 Task: Open Card Activity Network Diagram Review in Board Market Opportunity Assessment and Prioritization to Workspace Diversity and Inclusion and add a team member Softage.1@softage.net, a label Yellow, a checklist Vendor Management, an attachment from your onedrive, a color Yellow and finally, add a card description 'Conduct customer research for new product design and development' and a comment 'Let us make the most of this opportunity and approach this task with a positive attitude and a commitment to excellence.'. Add a start date 'Jan 09, 1900' with a due date 'Jan 16, 1900'
Action: Mouse moved to (61, 397)
Screenshot: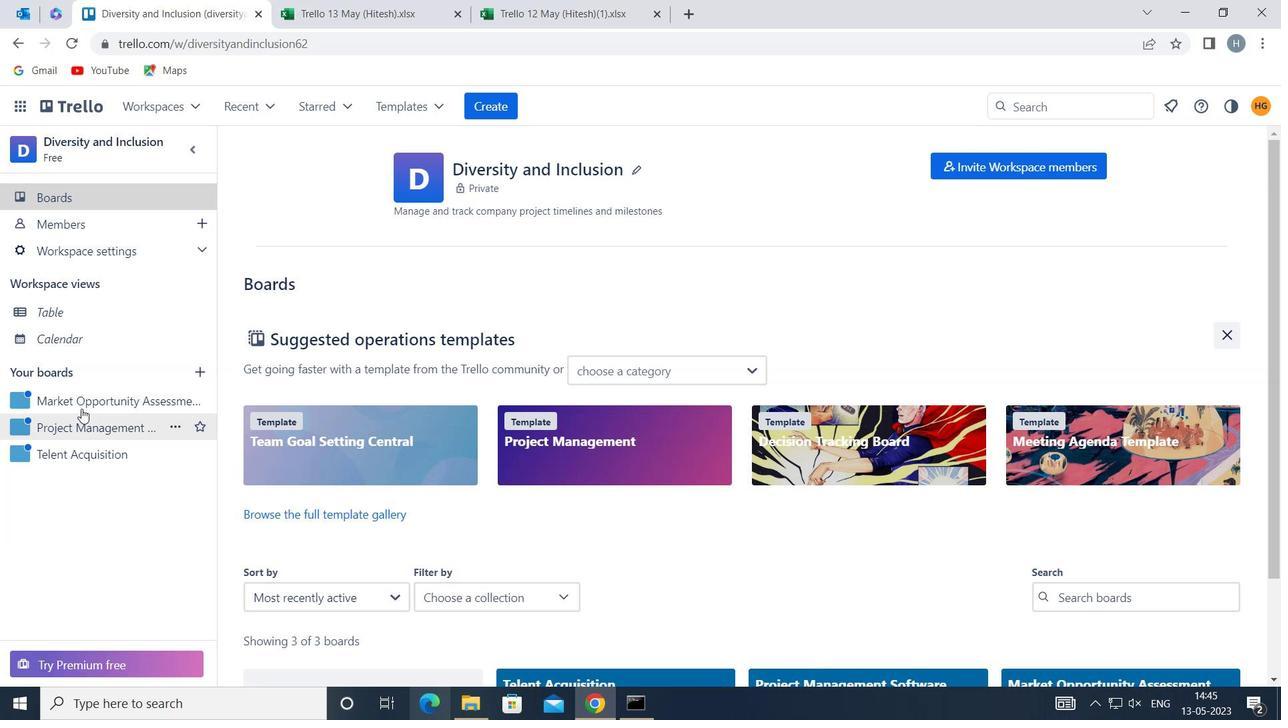 
Action: Mouse pressed left at (61, 397)
Screenshot: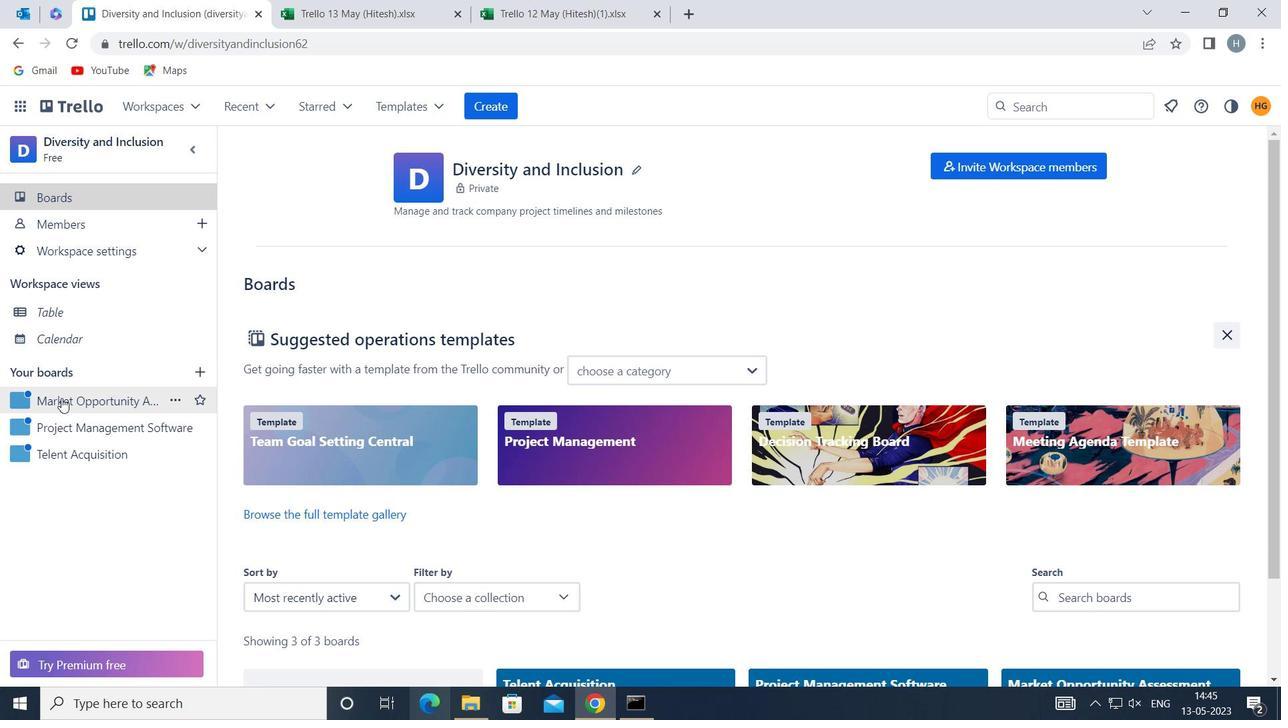 
Action: Mouse moved to (784, 234)
Screenshot: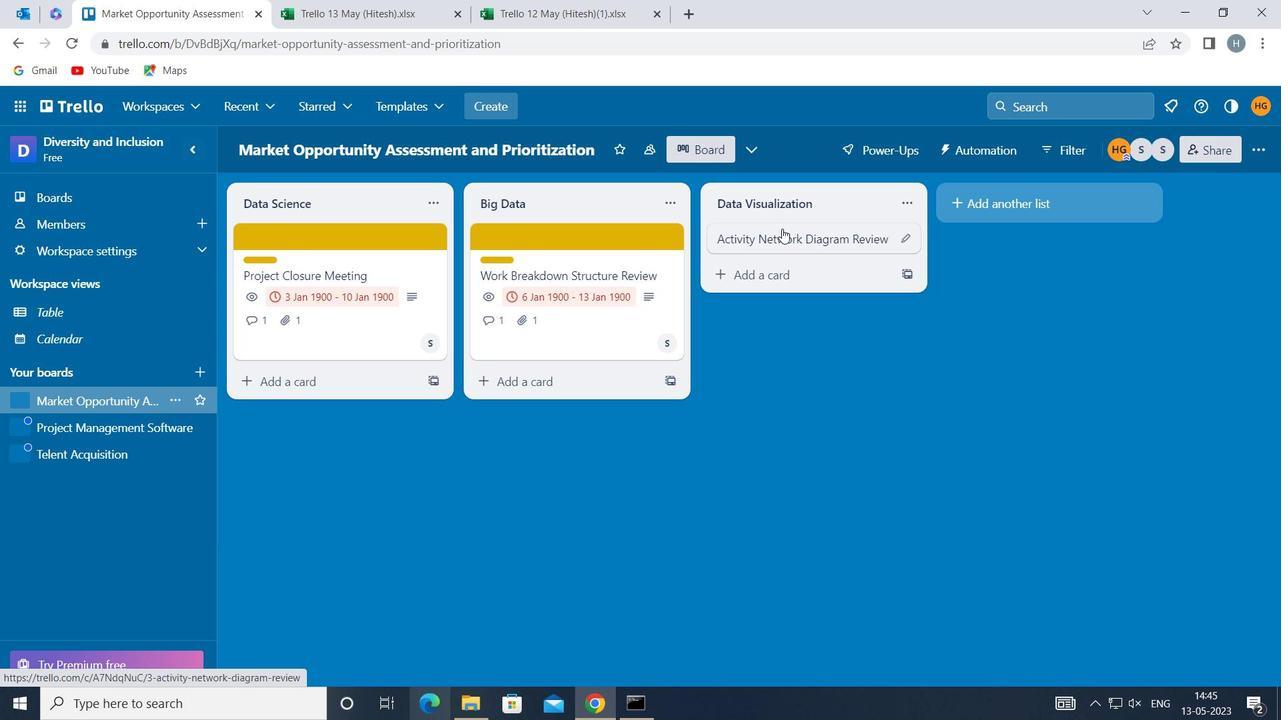 
Action: Mouse pressed left at (784, 234)
Screenshot: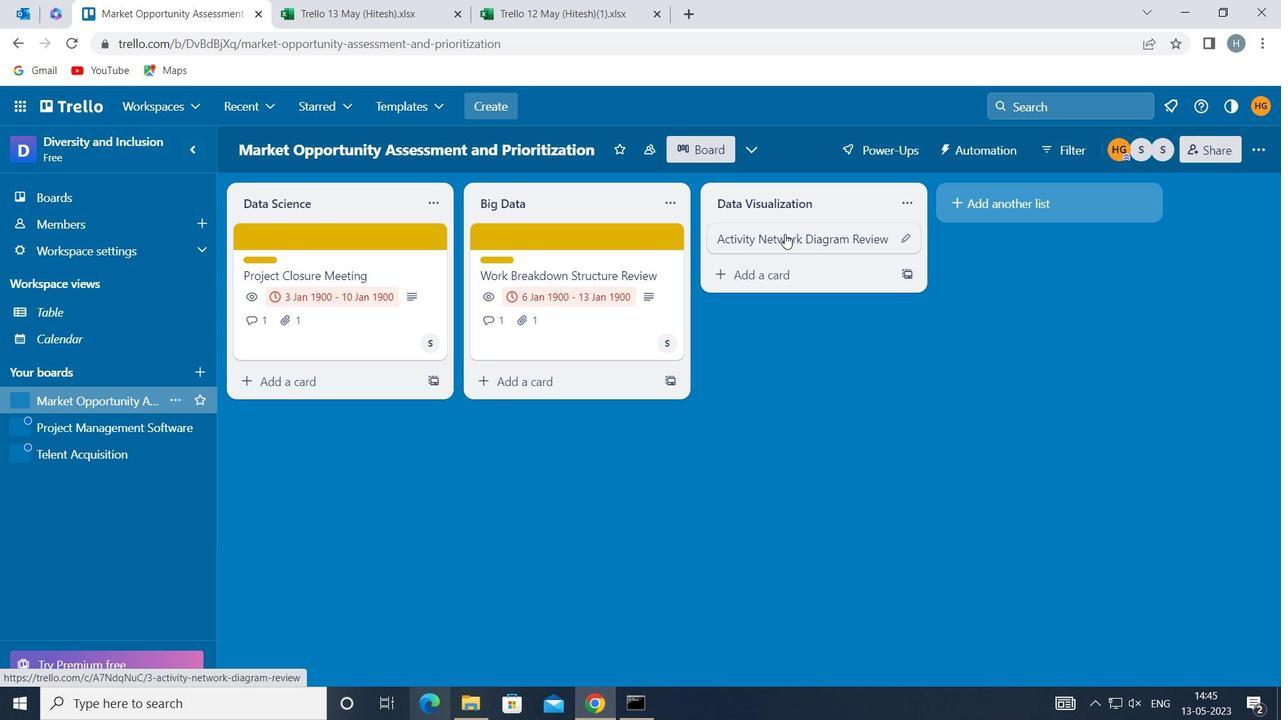 
Action: Mouse moved to (872, 304)
Screenshot: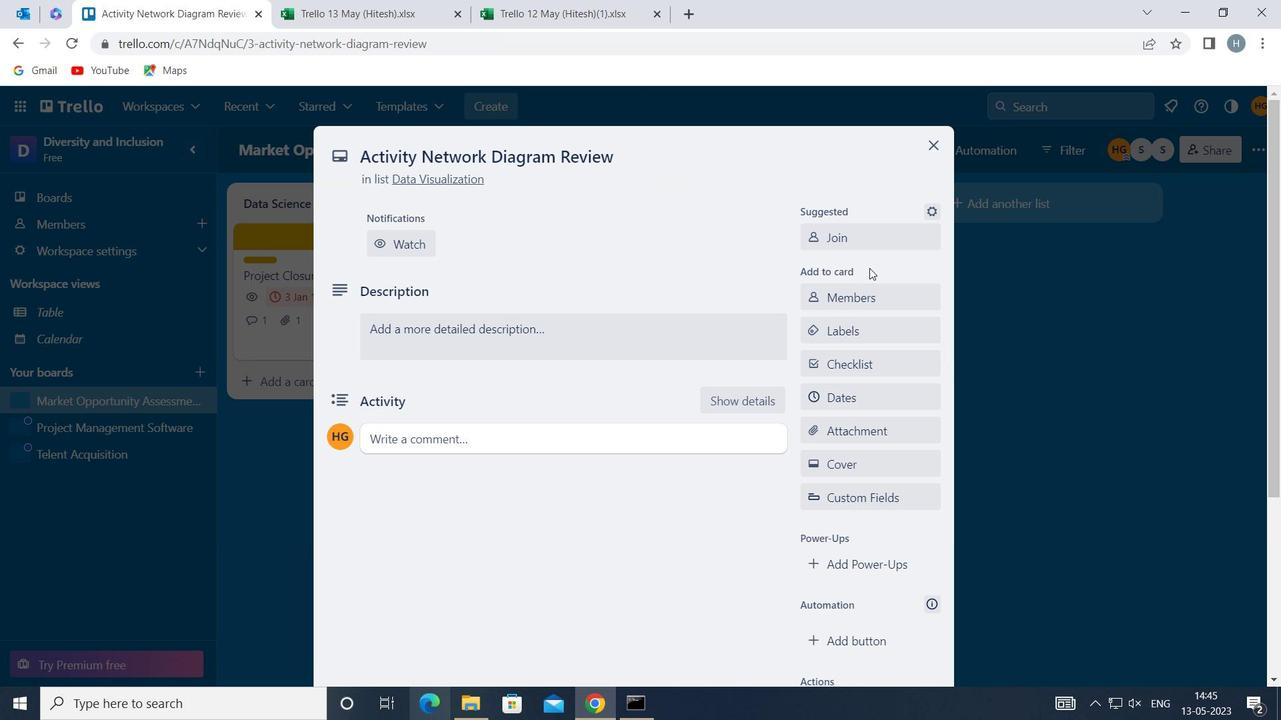 
Action: Mouse pressed left at (872, 304)
Screenshot: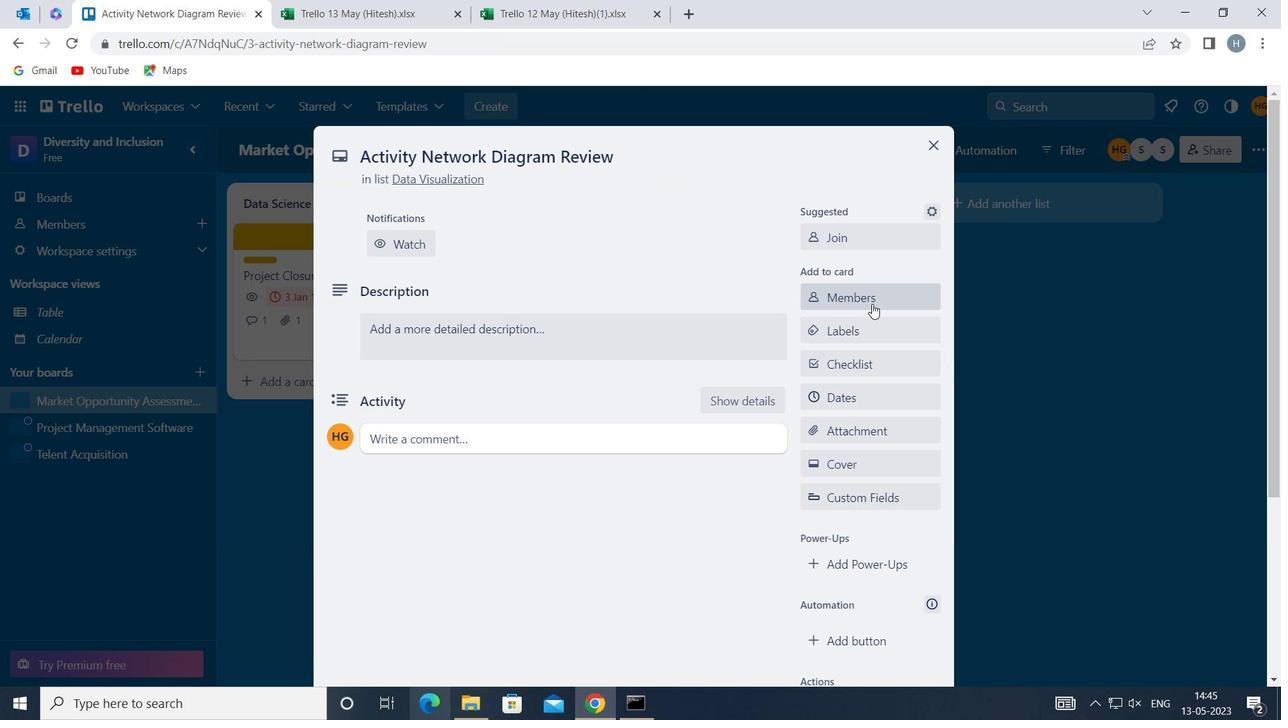 
Action: Key pressed softage
Screenshot: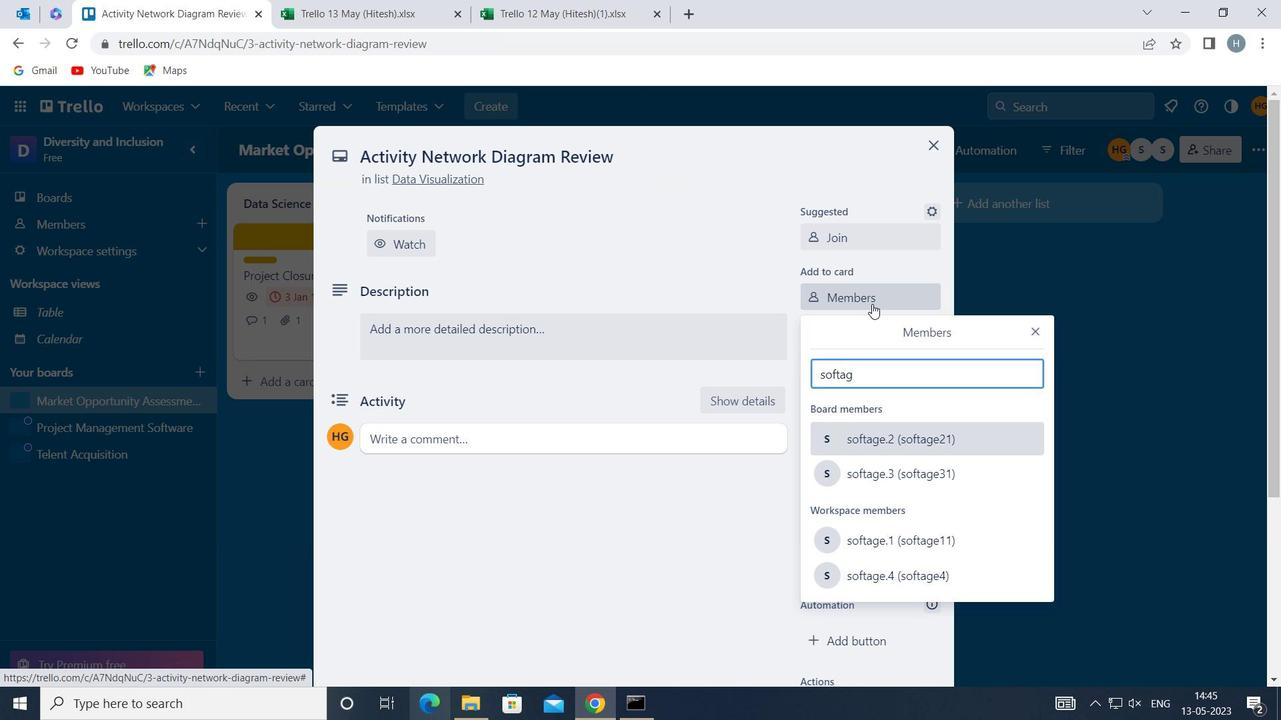 
Action: Mouse moved to (905, 545)
Screenshot: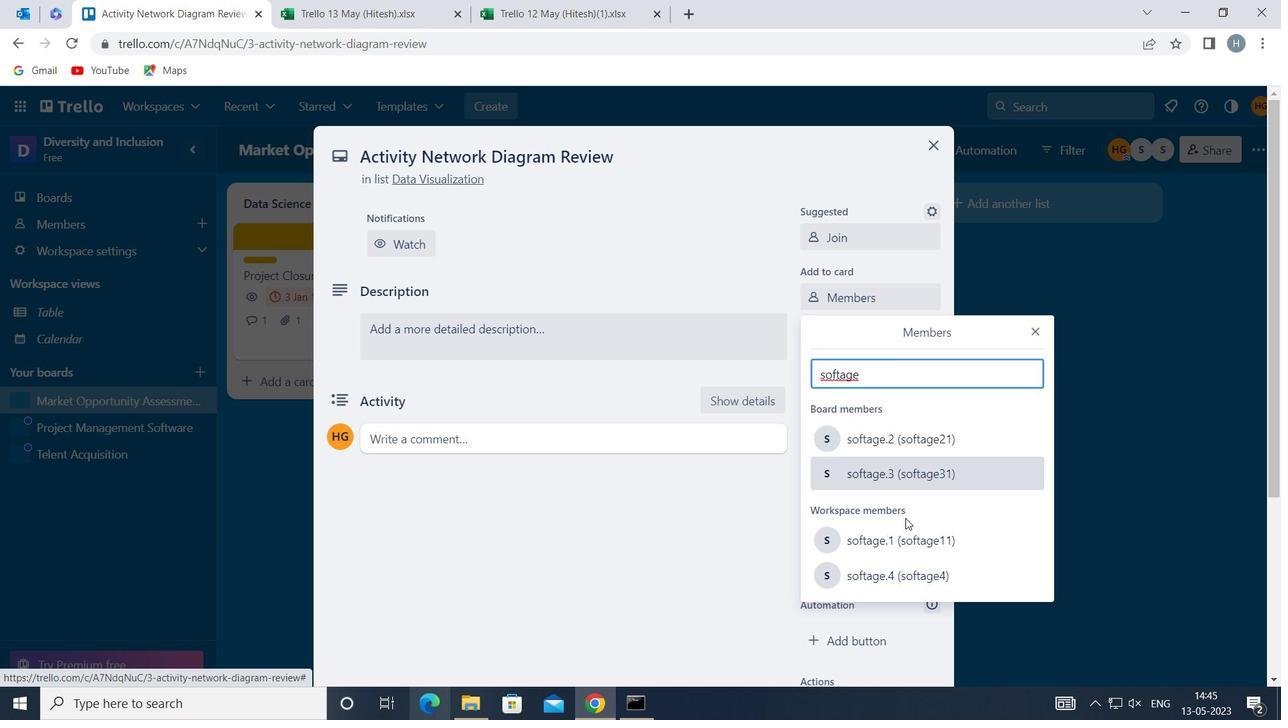 
Action: Mouse pressed left at (905, 545)
Screenshot: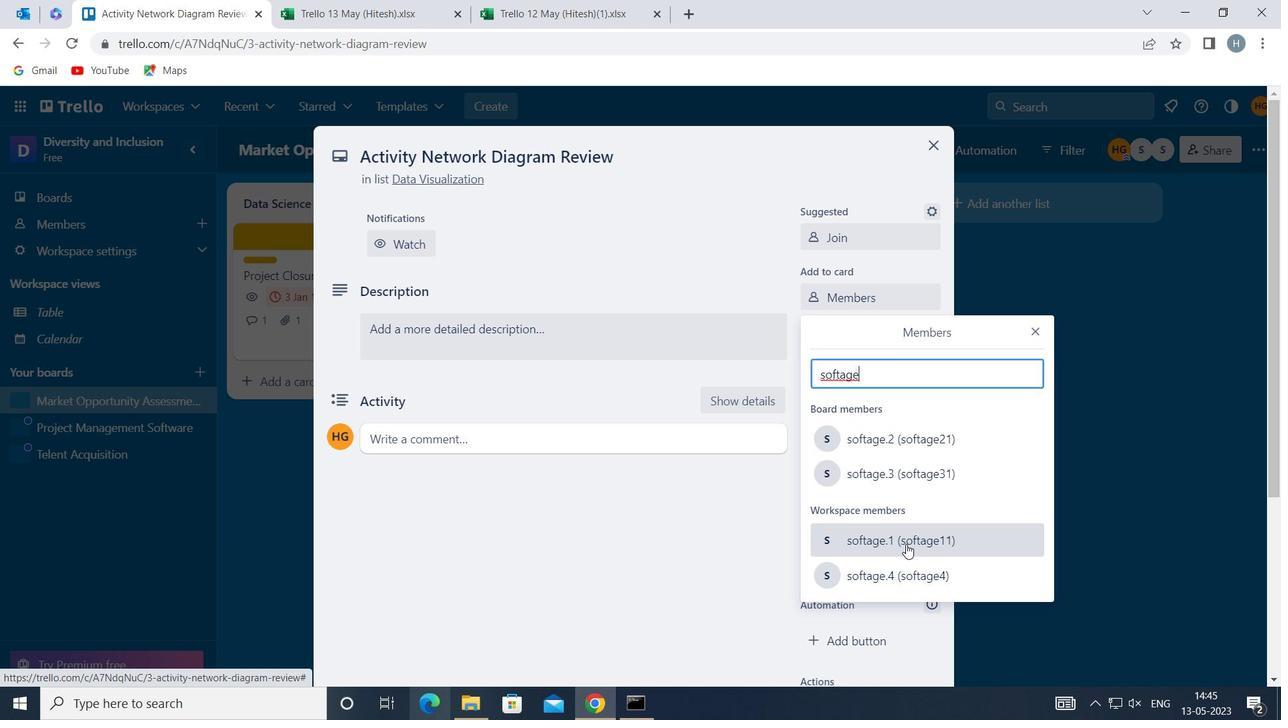 
Action: Mouse moved to (1040, 326)
Screenshot: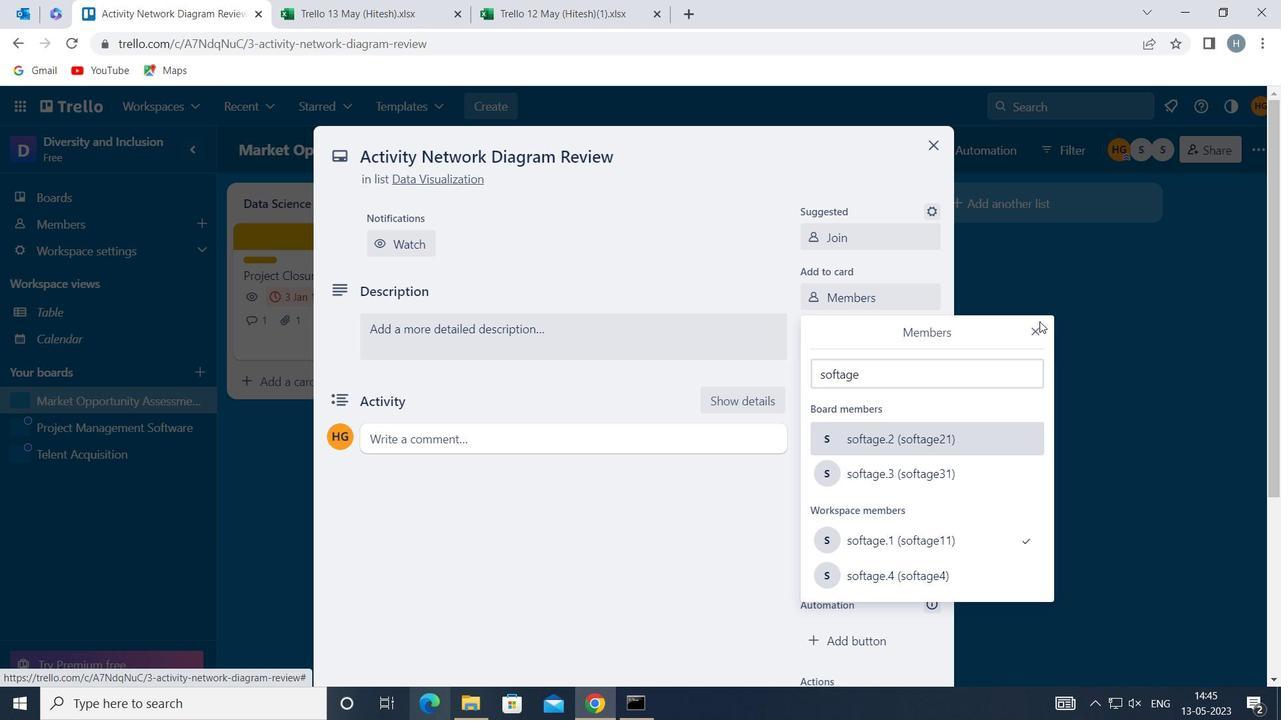 
Action: Mouse pressed left at (1040, 326)
Screenshot: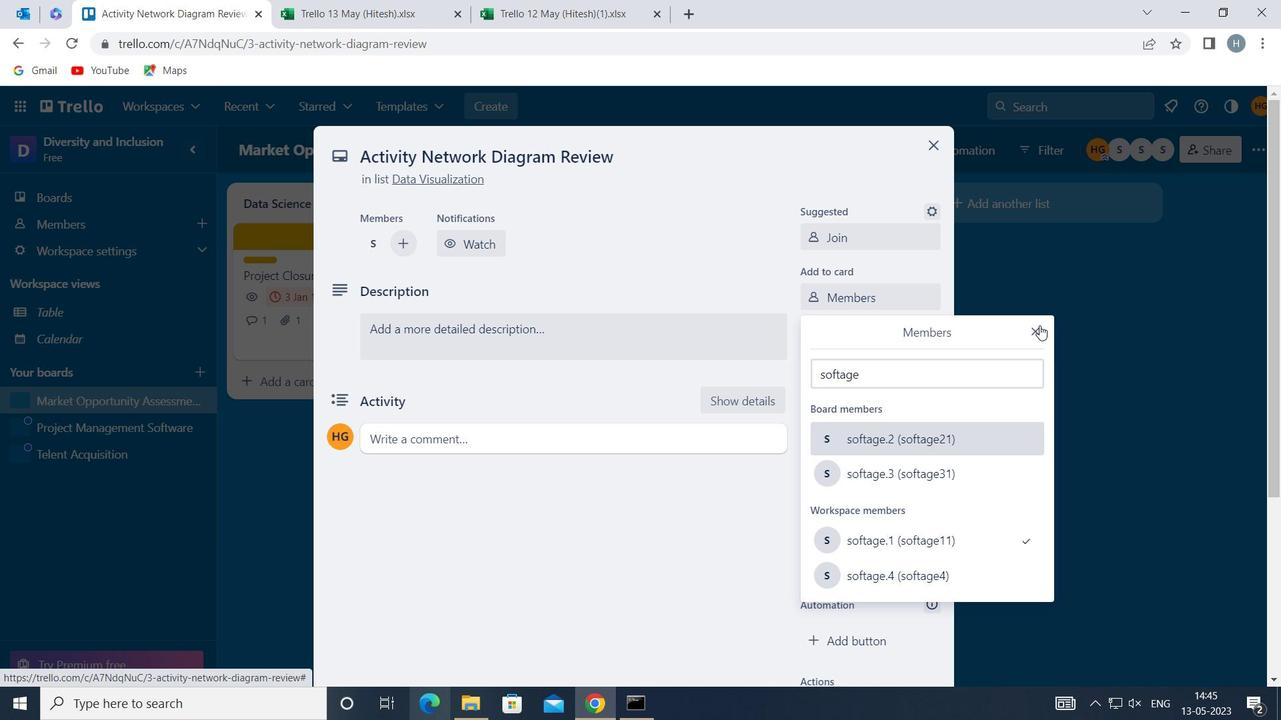 
Action: Mouse moved to (893, 333)
Screenshot: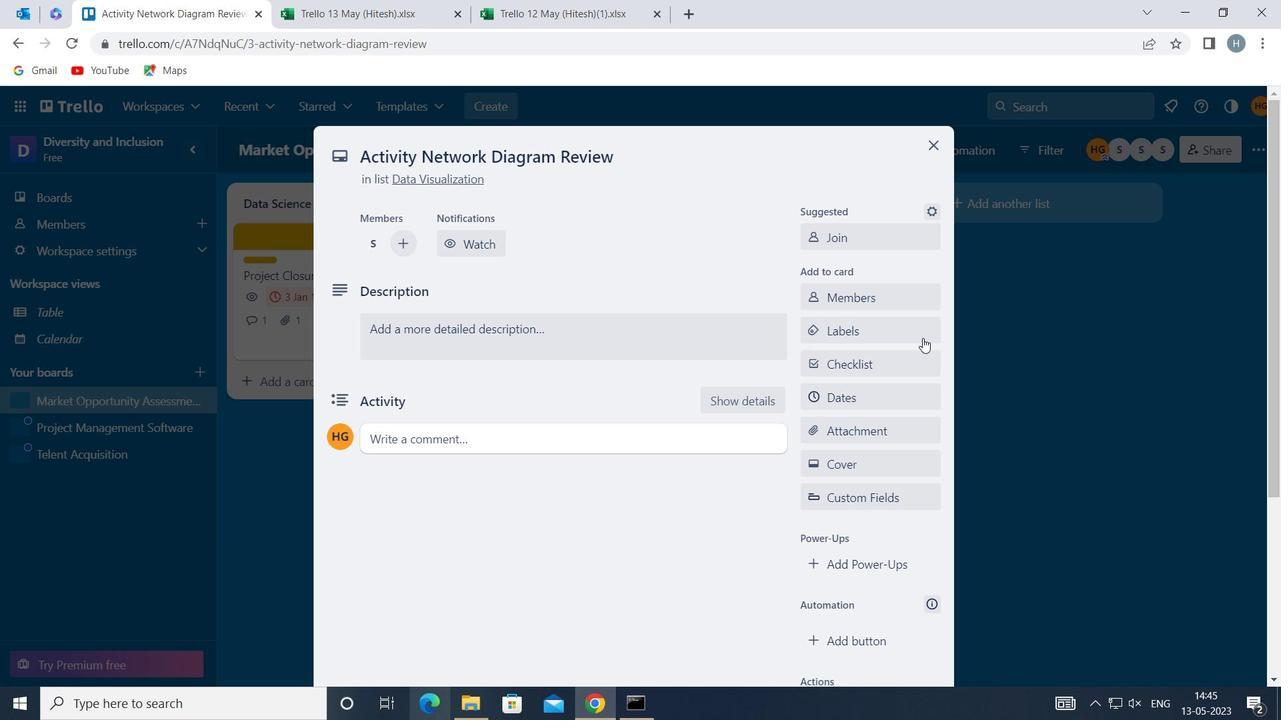
Action: Mouse pressed left at (893, 333)
Screenshot: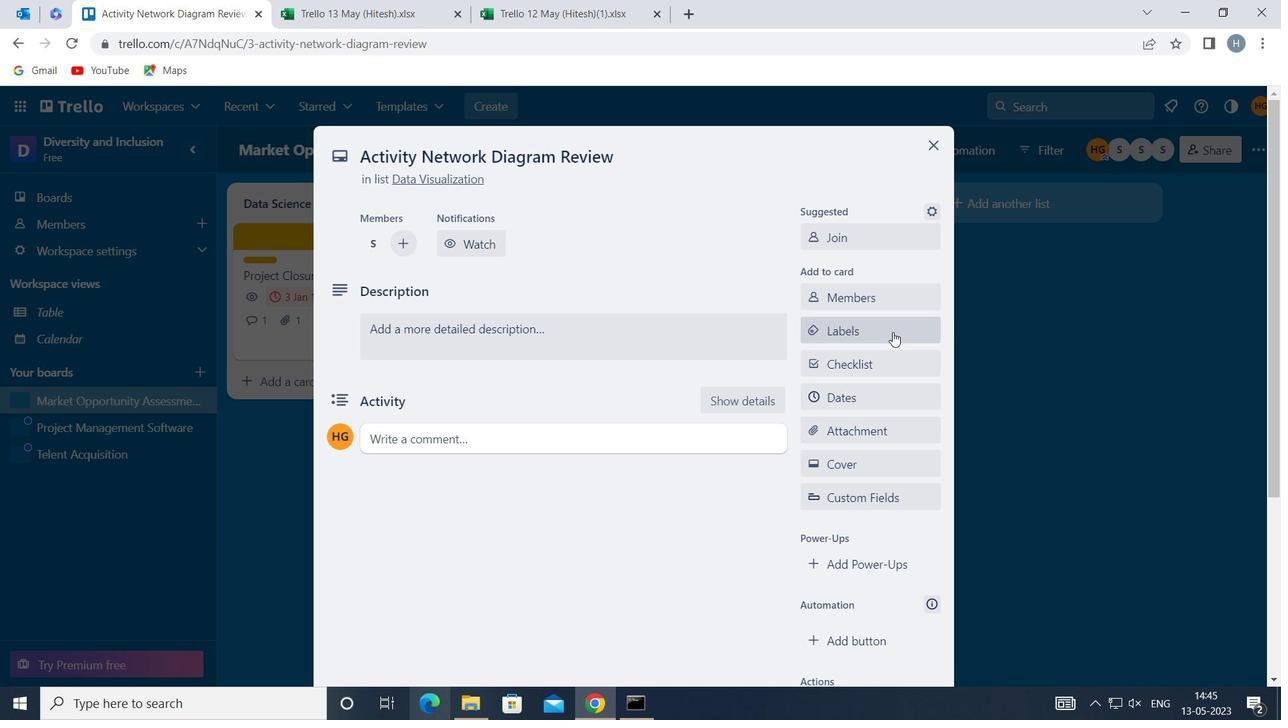 
Action: Mouse moved to (909, 272)
Screenshot: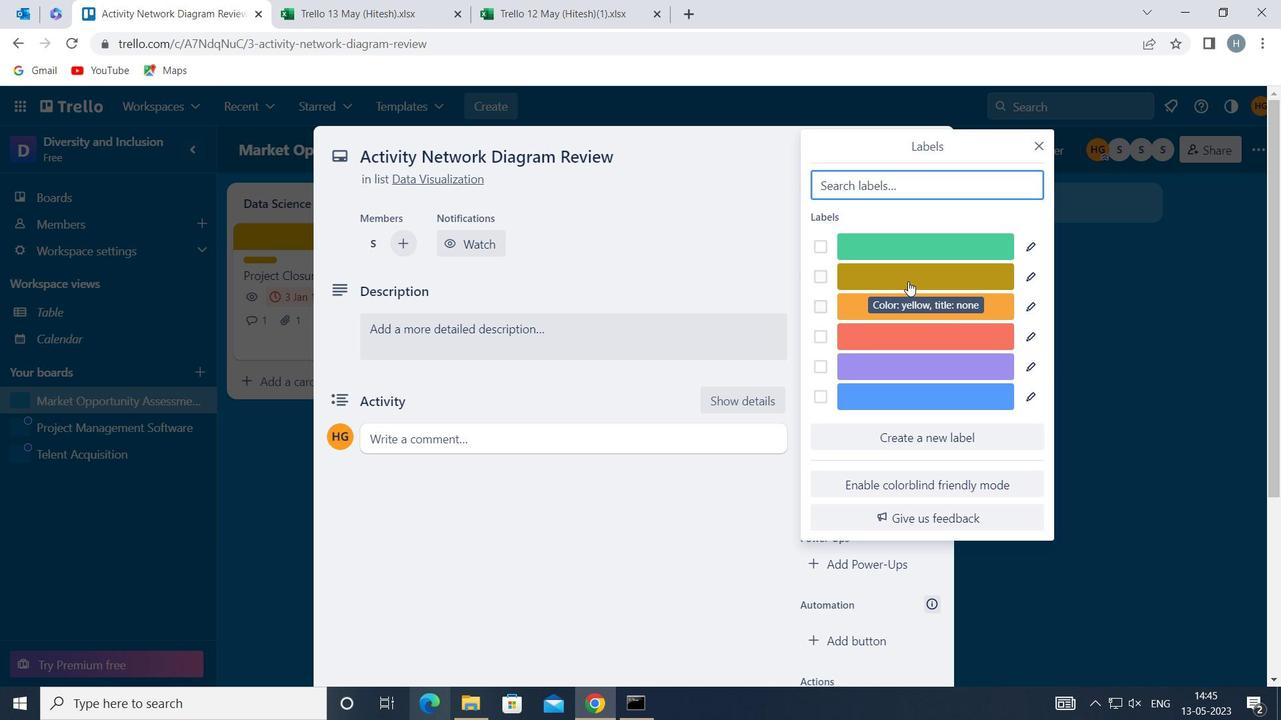 
Action: Mouse pressed left at (909, 272)
Screenshot: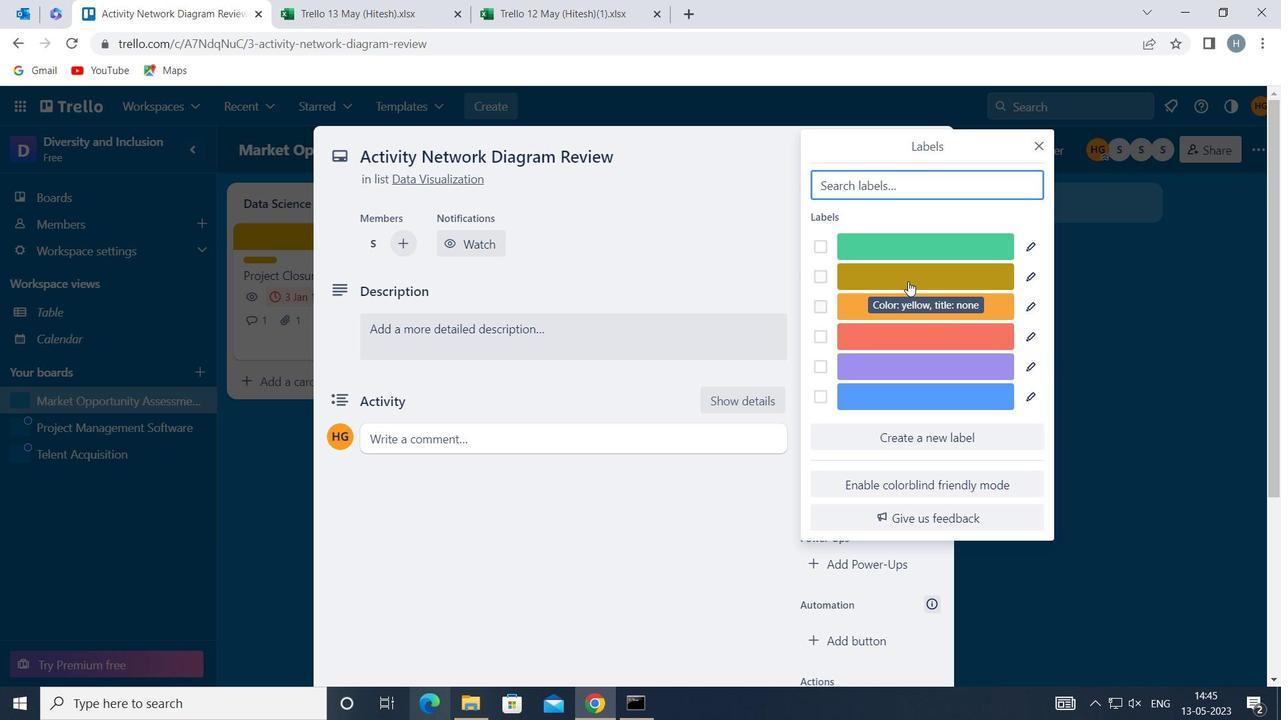 
Action: Mouse moved to (1041, 140)
Screenshot: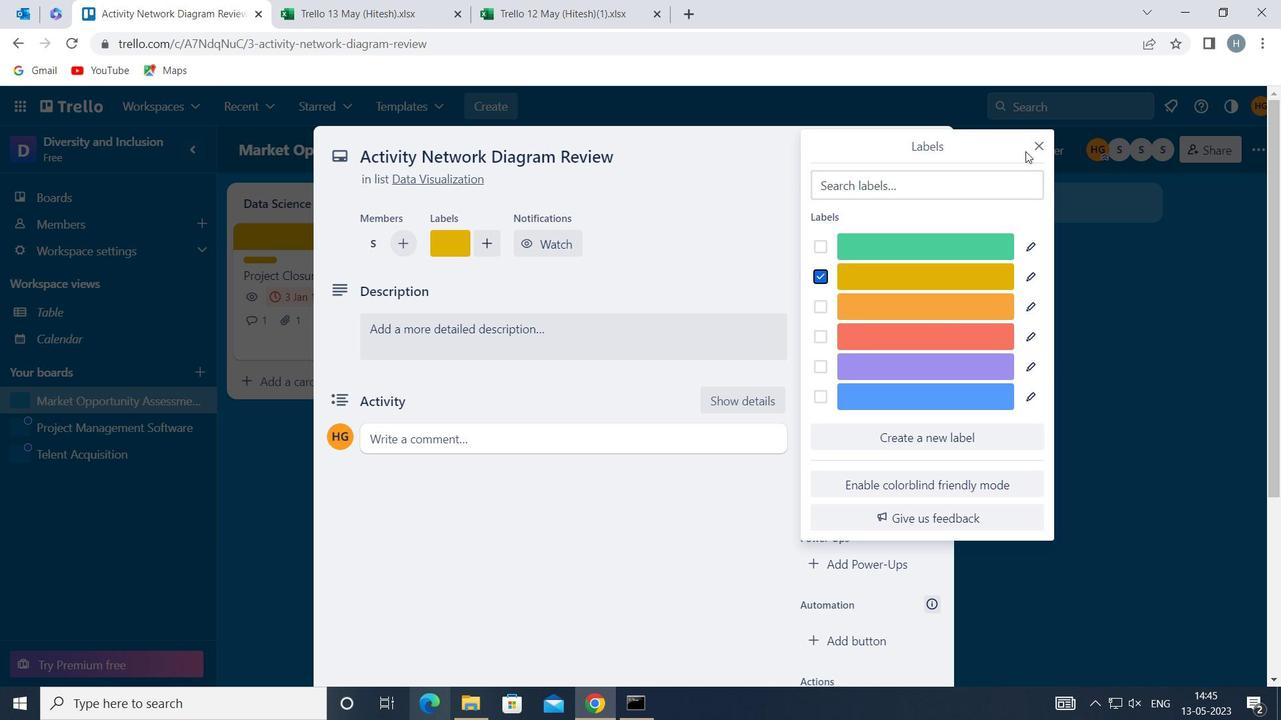 
Action: Mouse pressed left at (1041, 140)
Screenshot: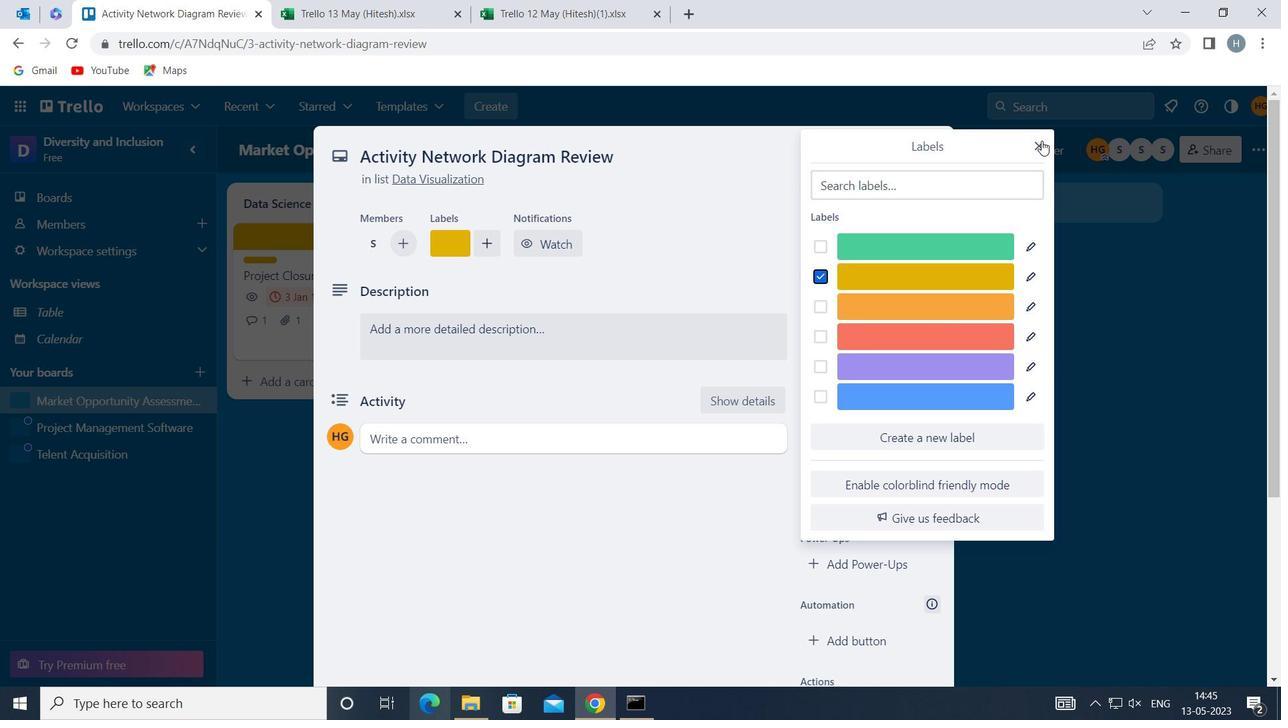 
Action: Mouse moved to (887, 361)
Screenshot: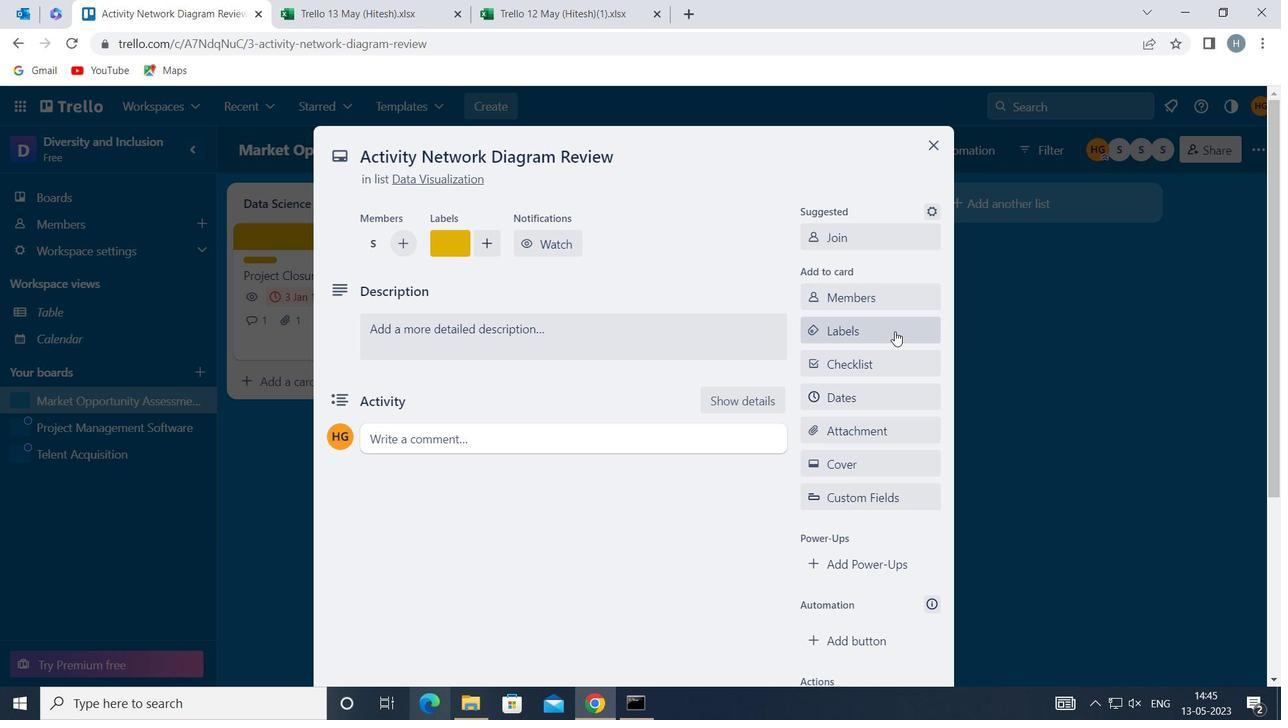 
Action: Mouse pressed left at (887, 361)
Screenshot: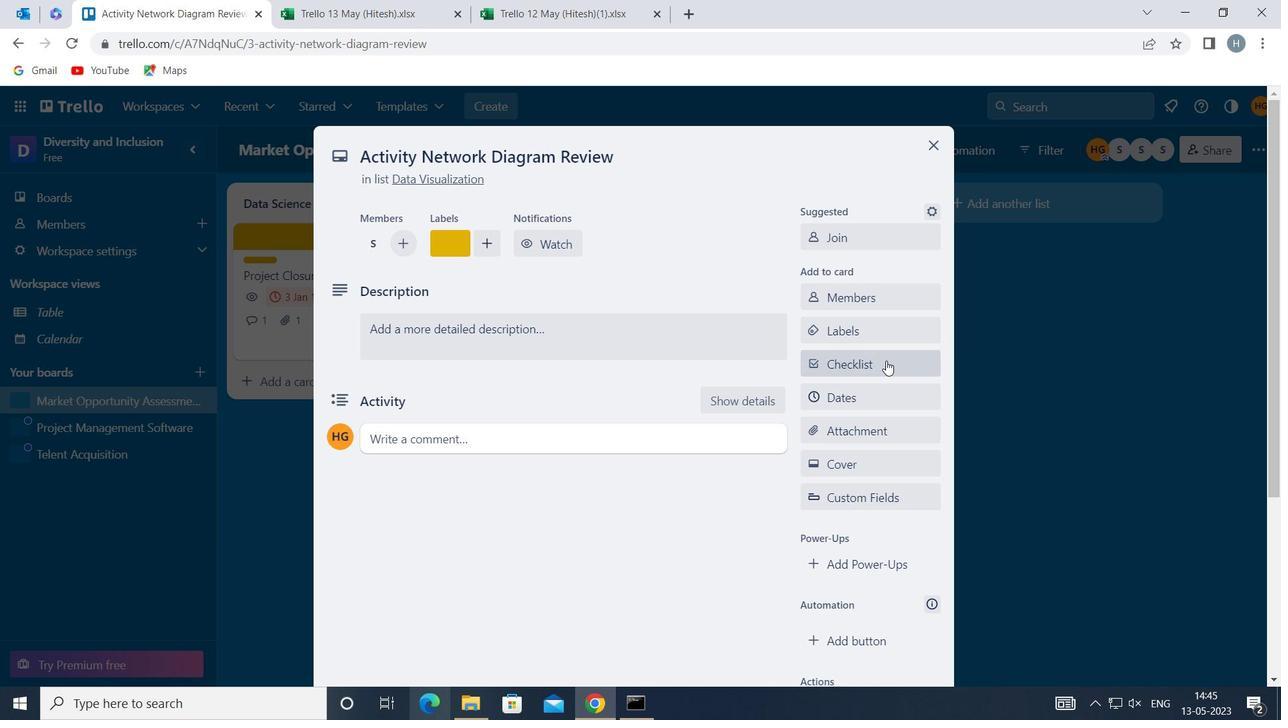 
Action: Mouse moved to (887, 361)
Screenshot: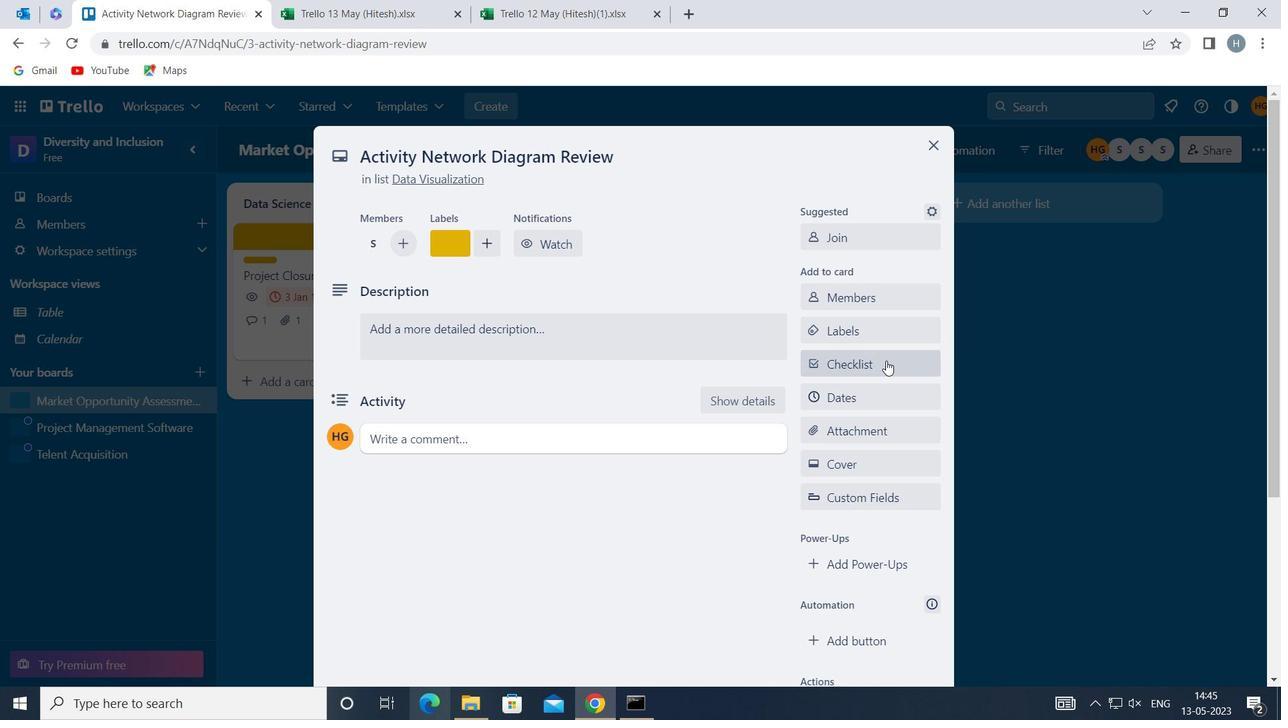 
Action: Key pressed <Key.shift>VENDOR<Key.space><Key.shift>MANAGEMENT
Screenshot: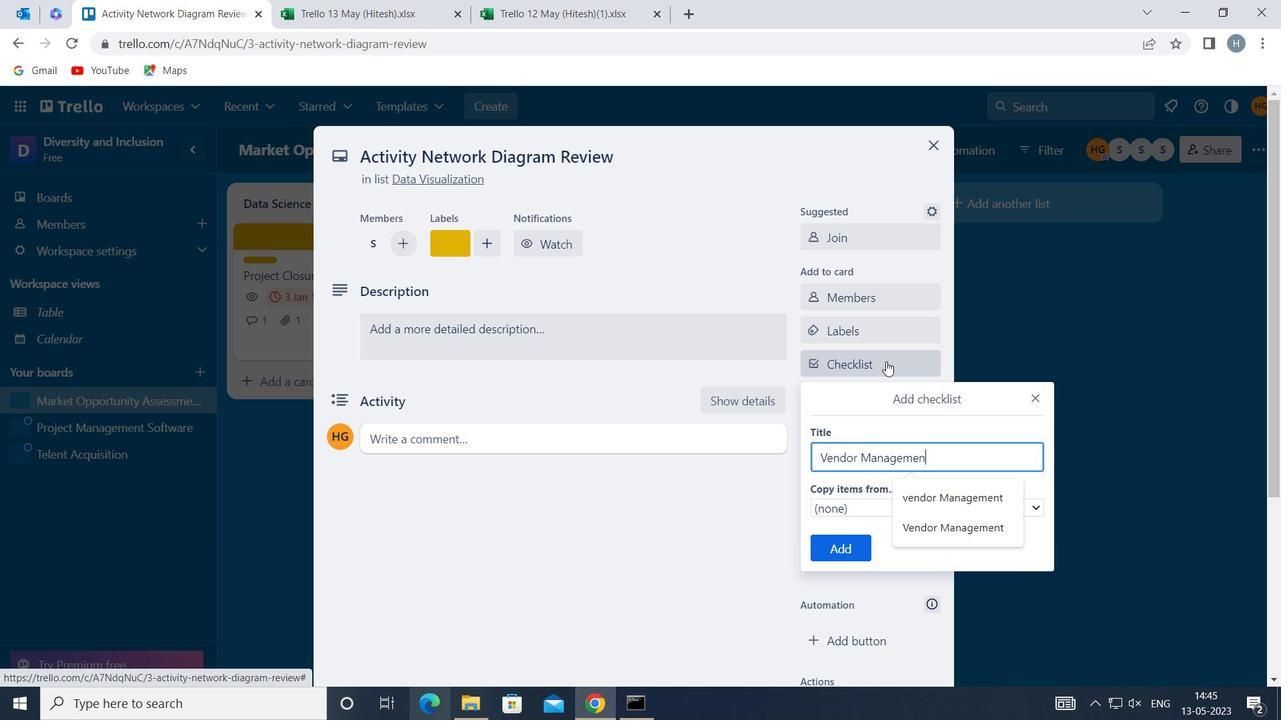 
Action: Mouse moved to (854, 541)
Screenshot: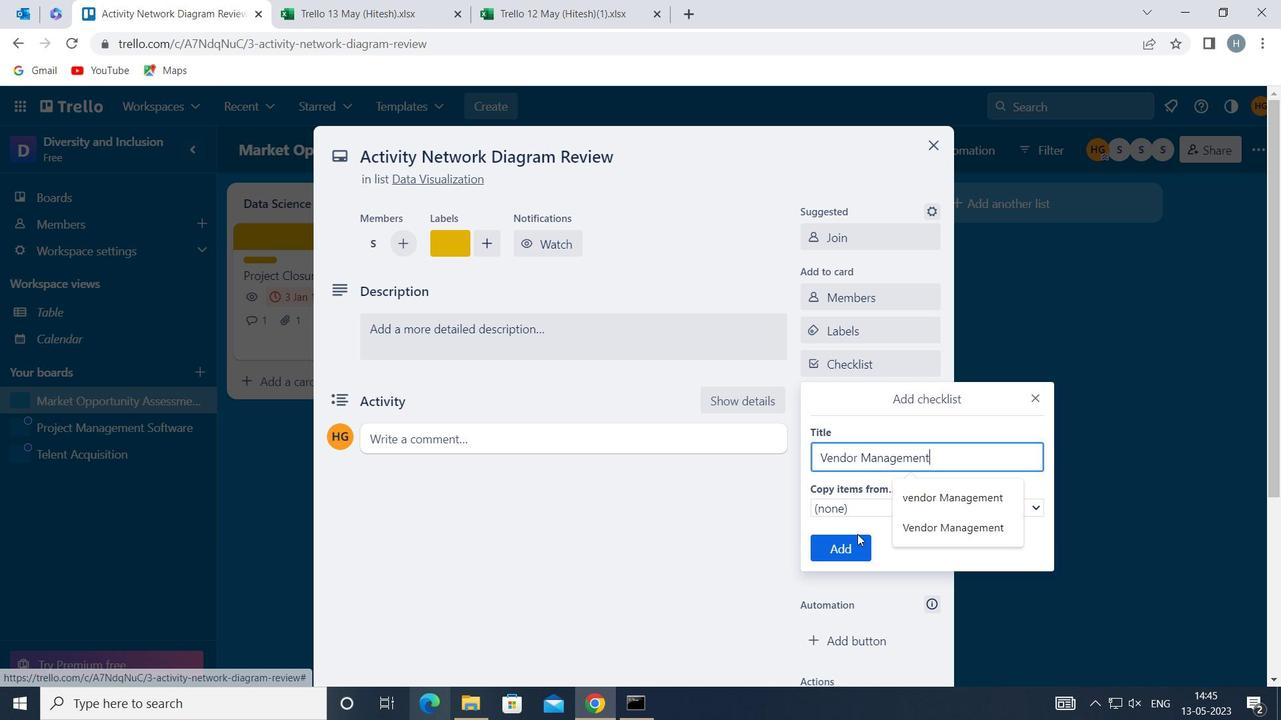 
Action: Mouse pressed left at (854, 541)
Screenshot: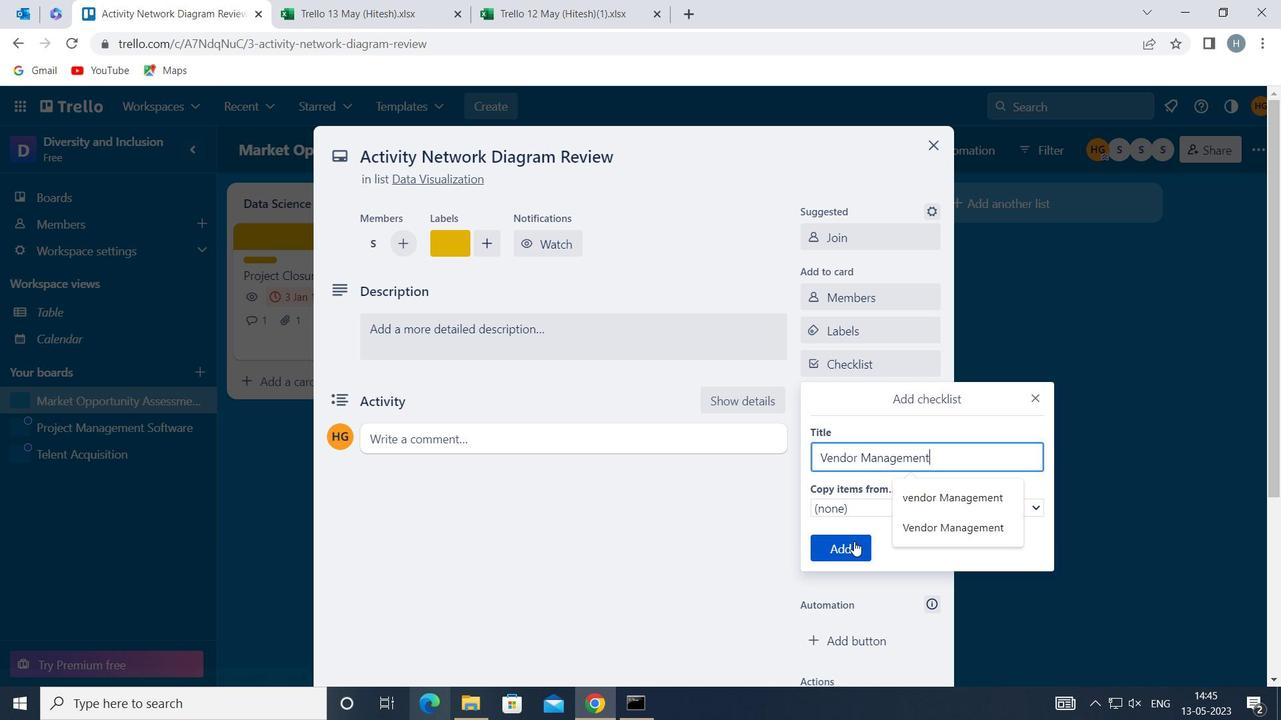 
Action: Mouse moved to (883, 423)
Screenshot: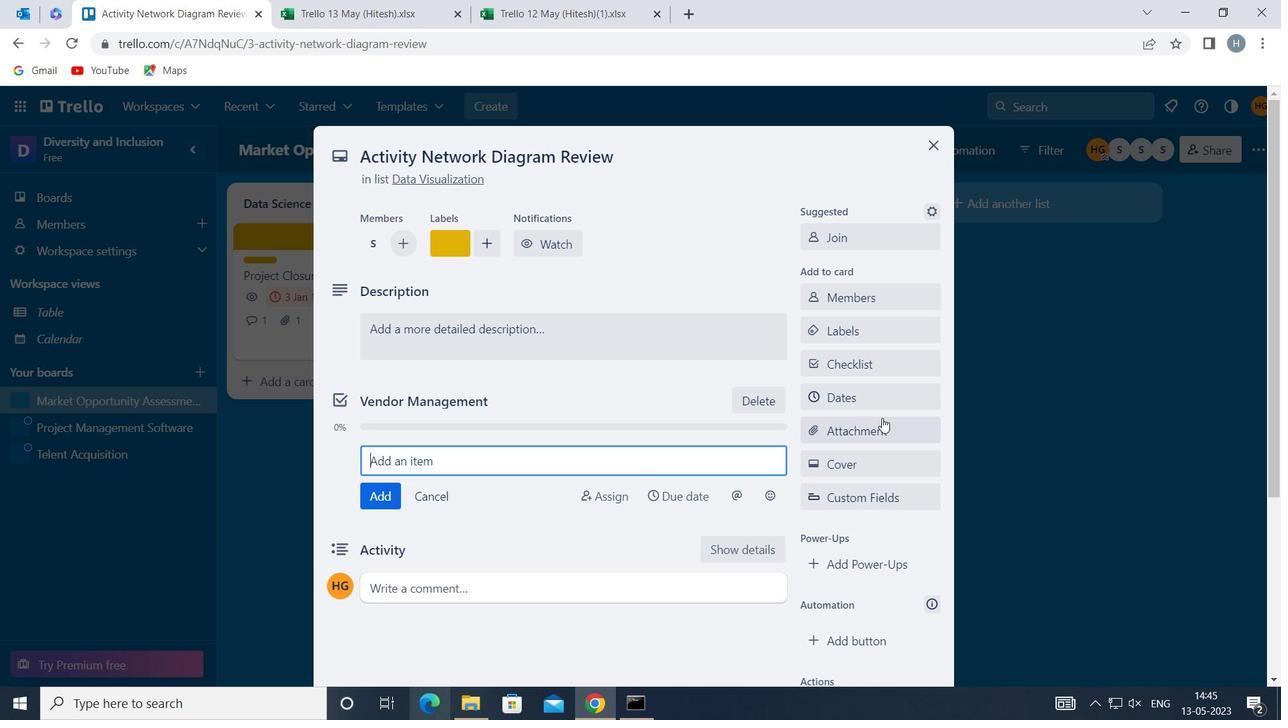 
Action: Mouse pressed left at (883, 423)
Screenshot: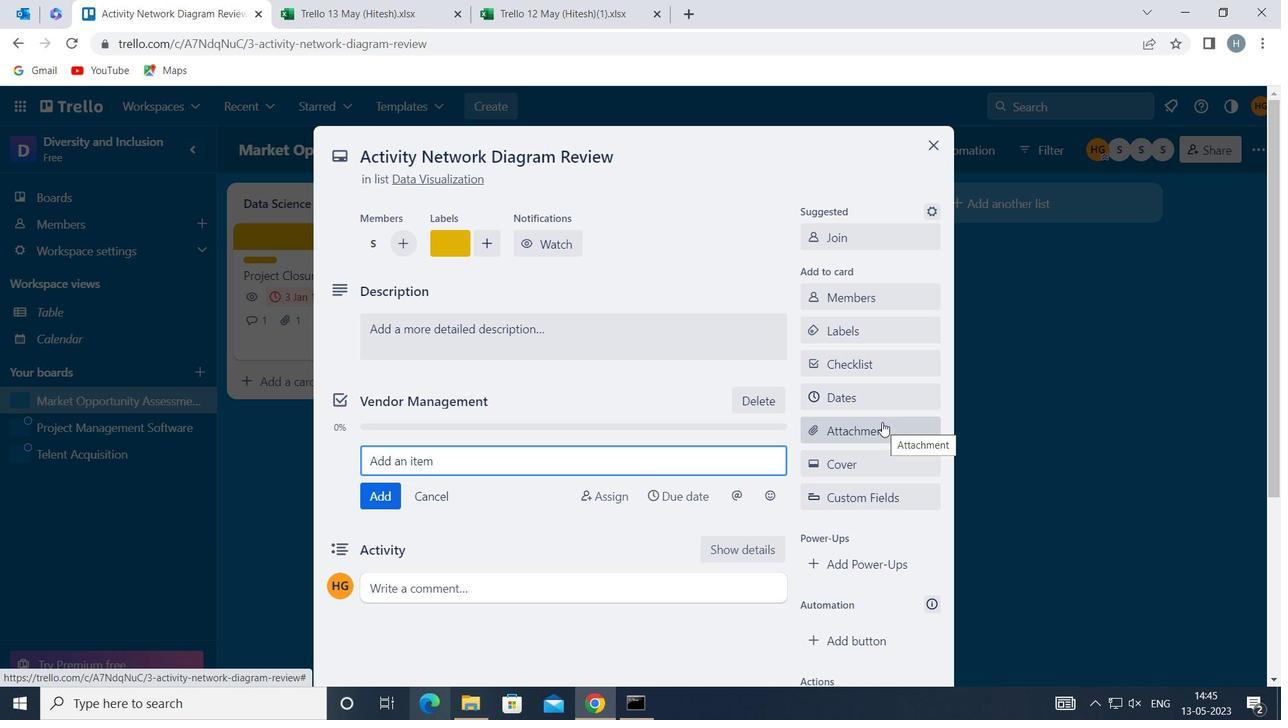 
Action: Mouse moved to (901, 304)
Screenshot: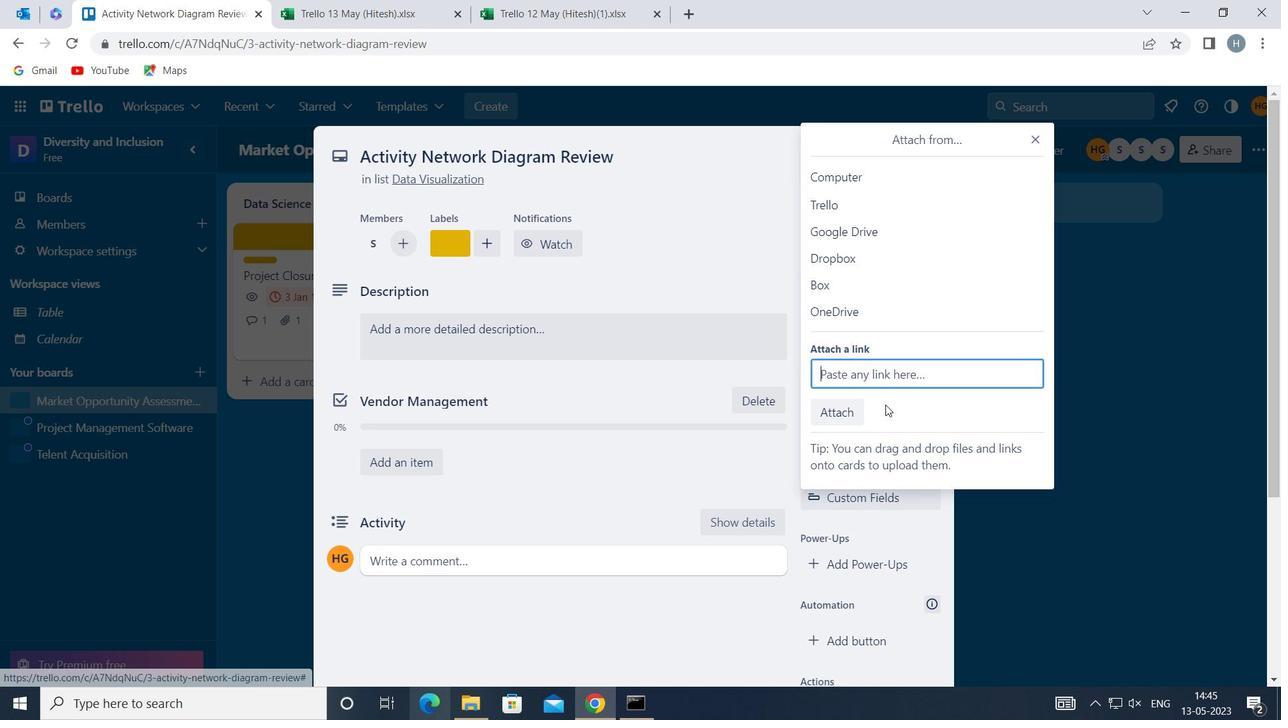 
Action: Mouse pressed left at (901, 304)
Screenshot: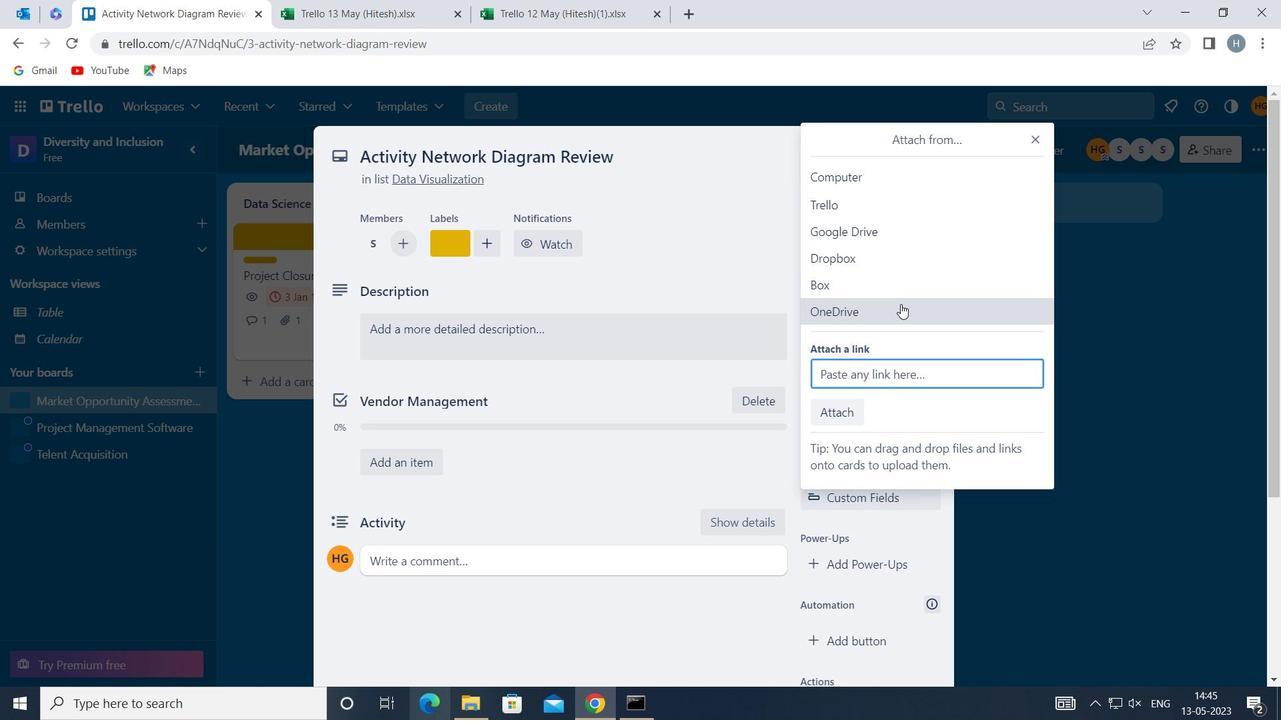 
Action: Mouse moved to (630, 233)
Screenshot: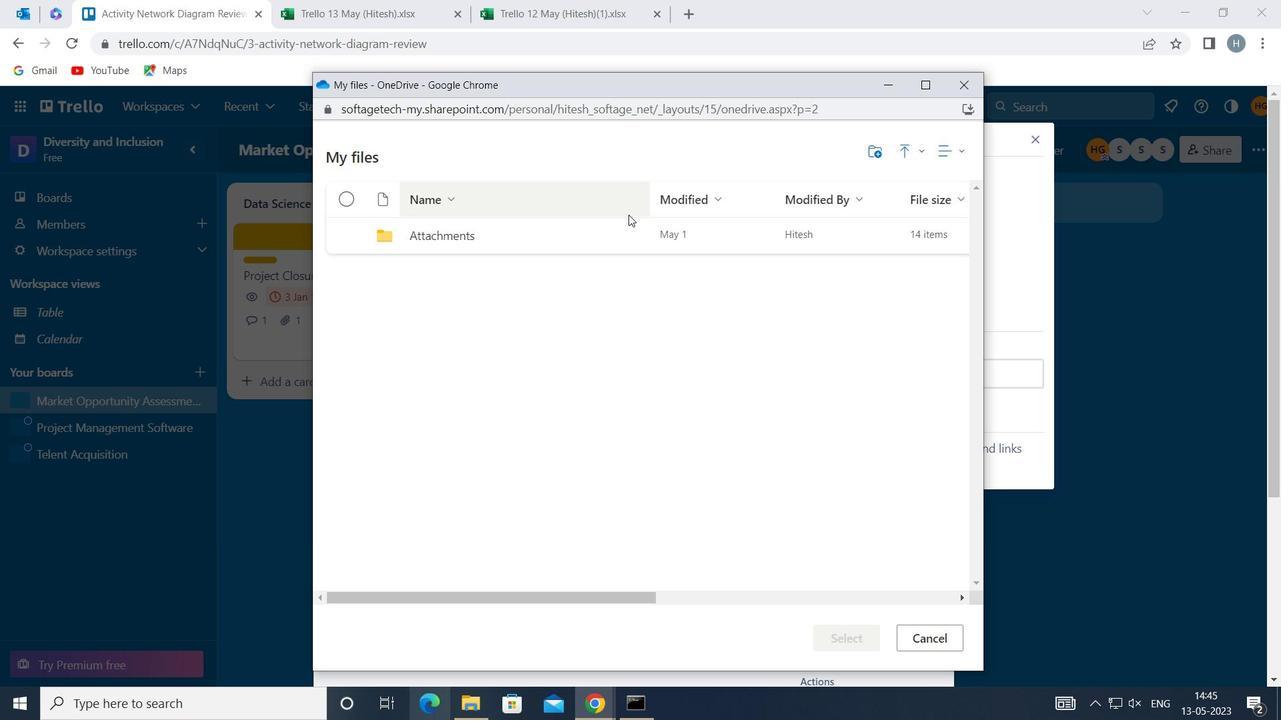 
Action: Mouse pressed left at (630, 233)
Screenshot: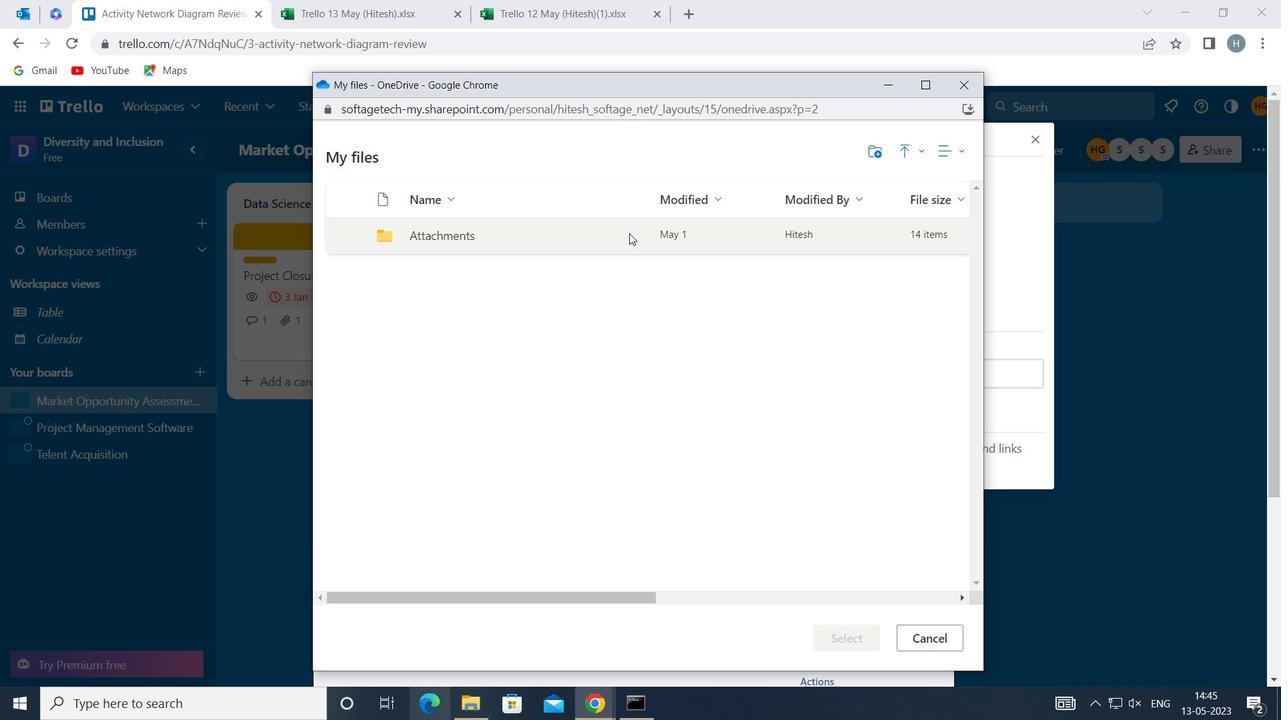 
Action: Mouse pressed left at (630, 233)
Screenshot: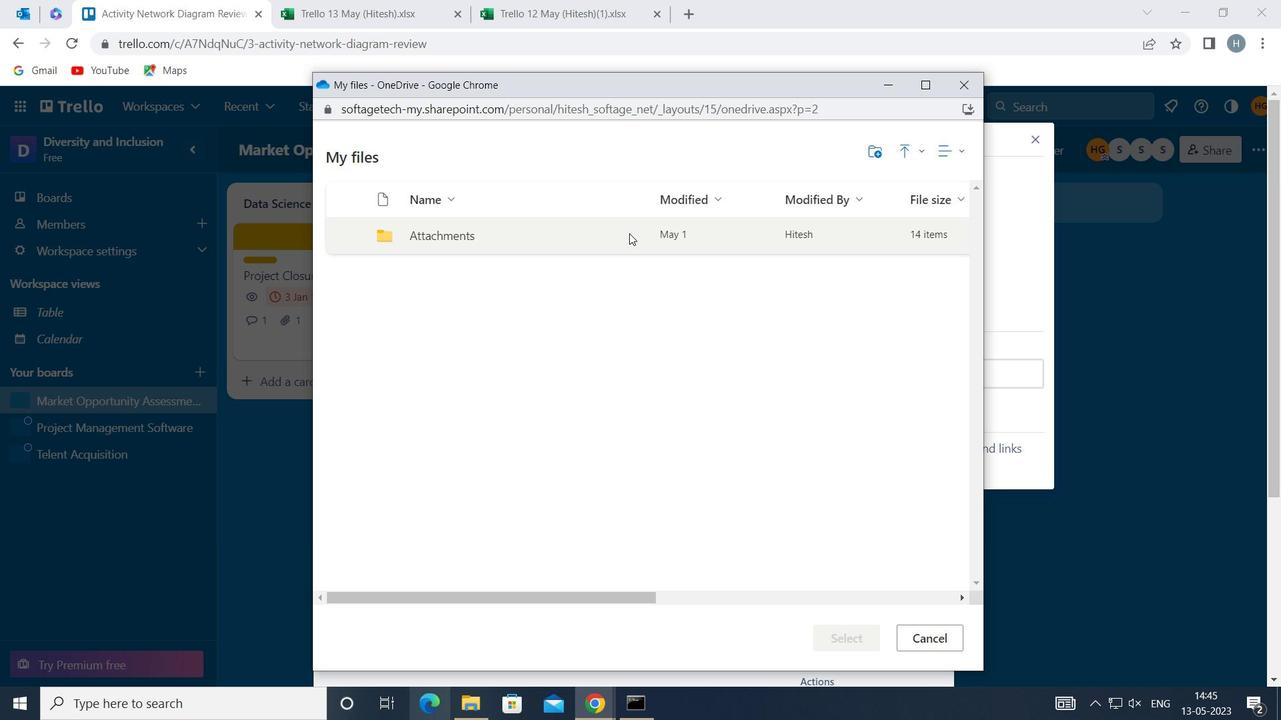 
Action: Mouse moved to (652, 268)
Screenshot: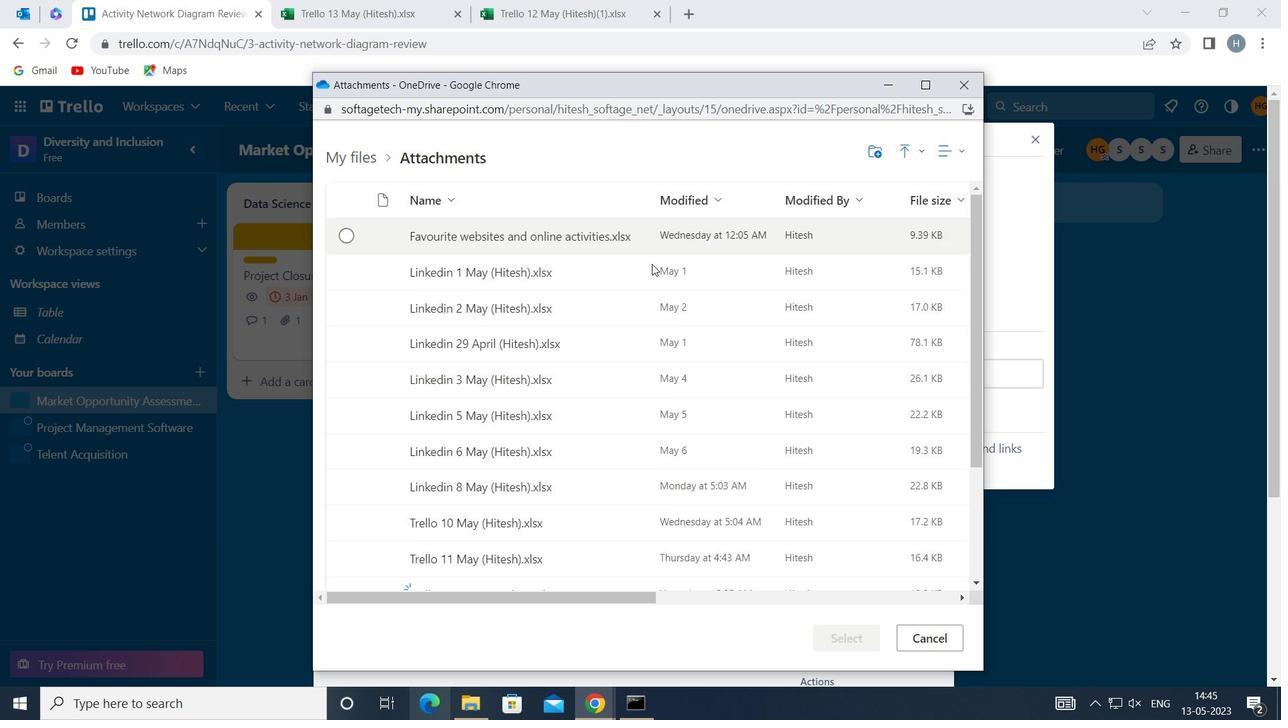 
Action: Mouse pressed left at (652, 268)
Screenshot: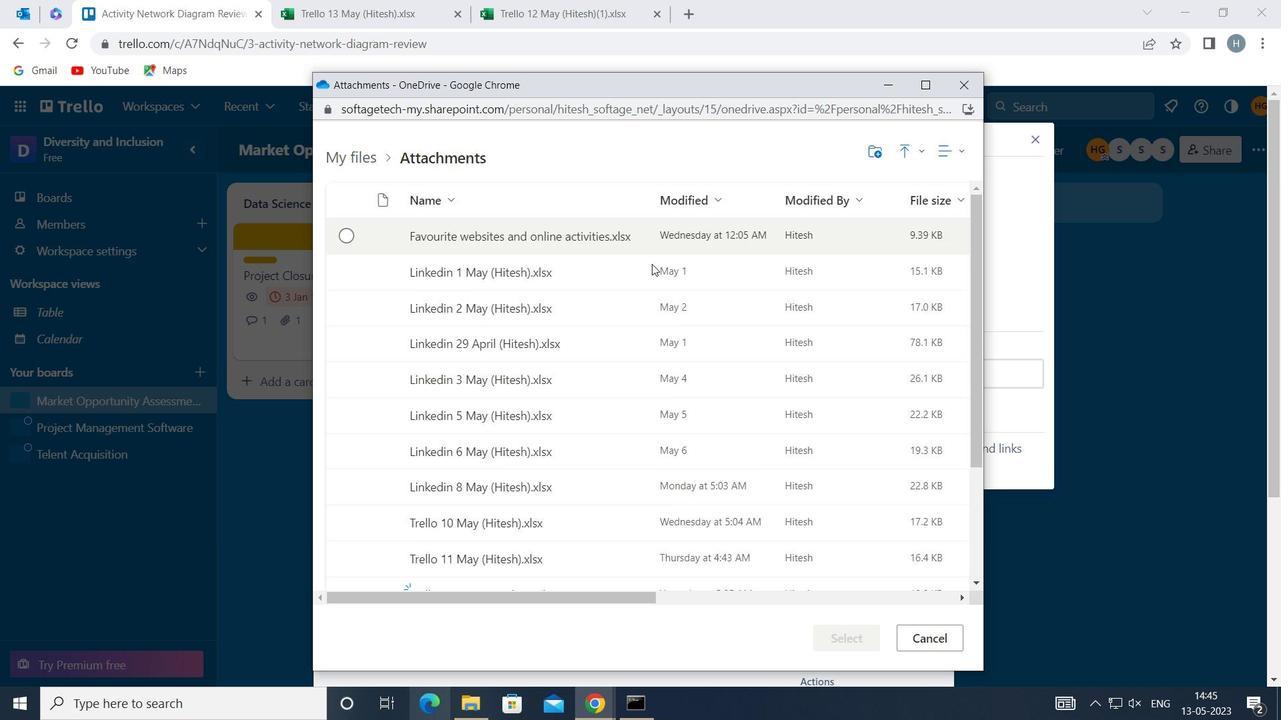 
Action: Mouse moved to (863, 630)
Screenshot: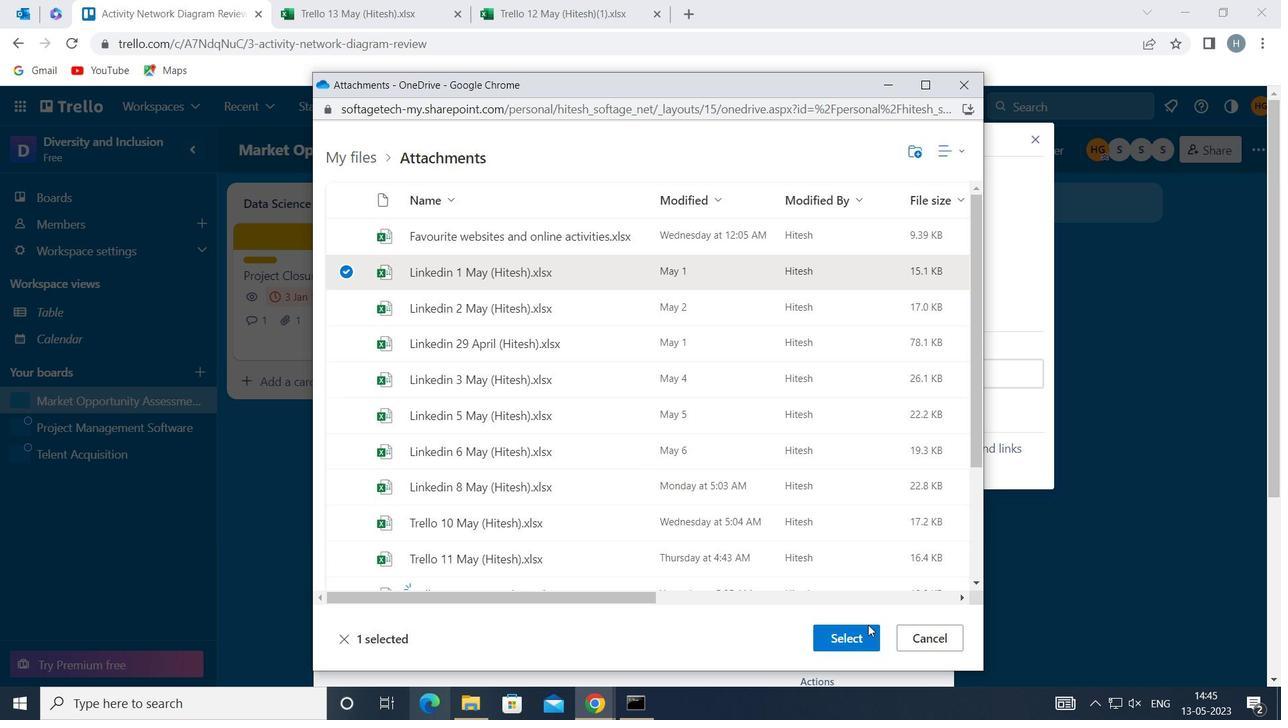 
Action: Mouse pressed left at (863, 630)
Screenshot: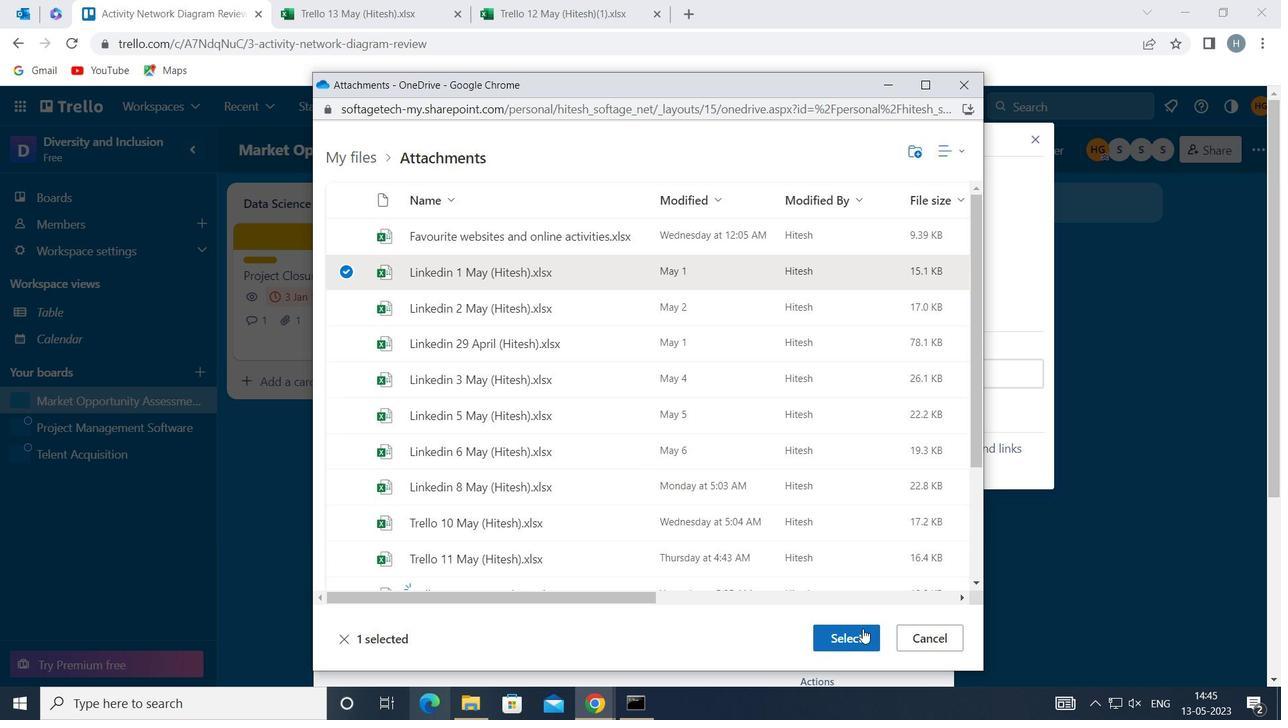 
Action: Mouse moved to (883, 454)
Screenshot: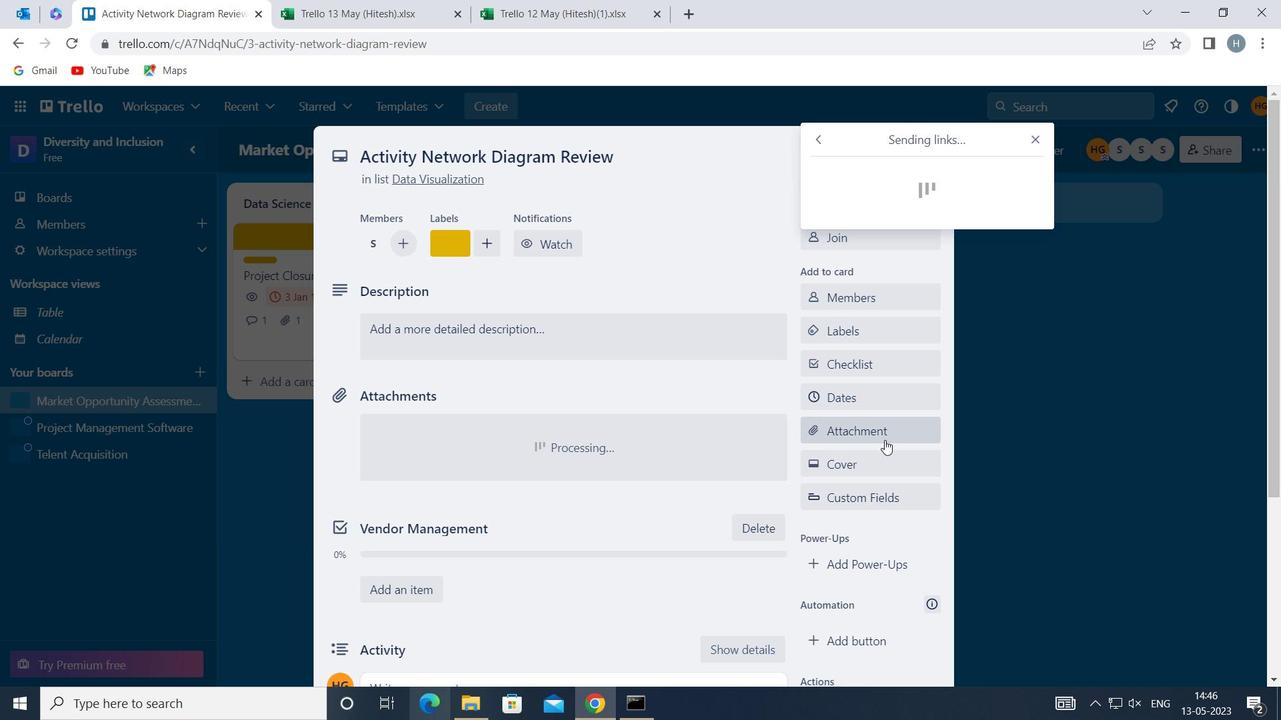 
Action: Mouse pressed left at (883, 454)
Screenshot: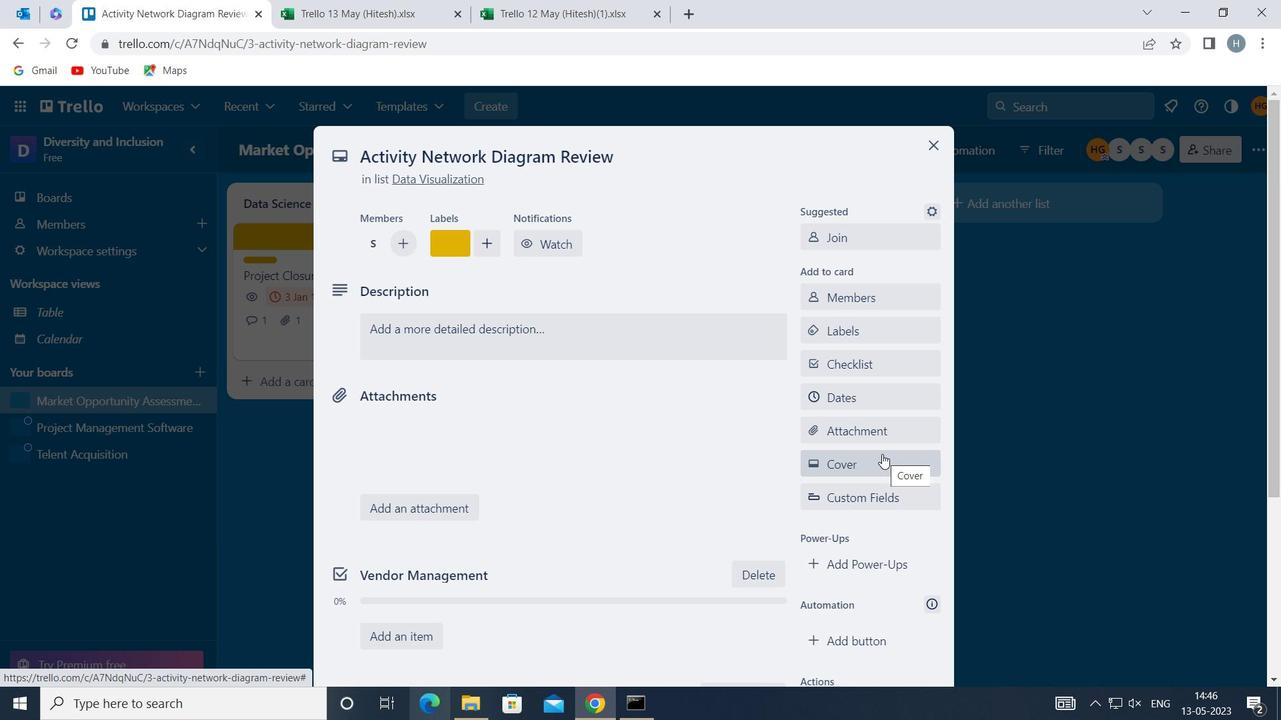 
Action: Mouse moved to (887, 355)
Screenshot: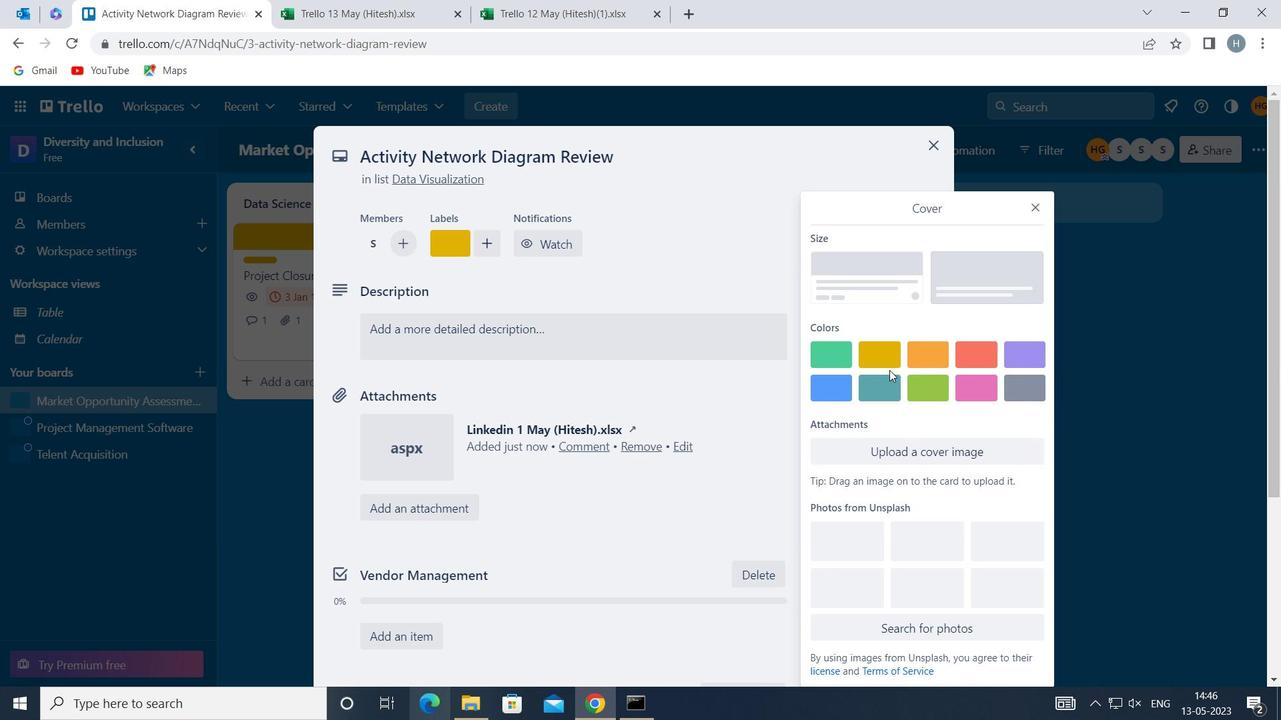 
Action: Mouse pressed left at (887, 355)
Screenshot: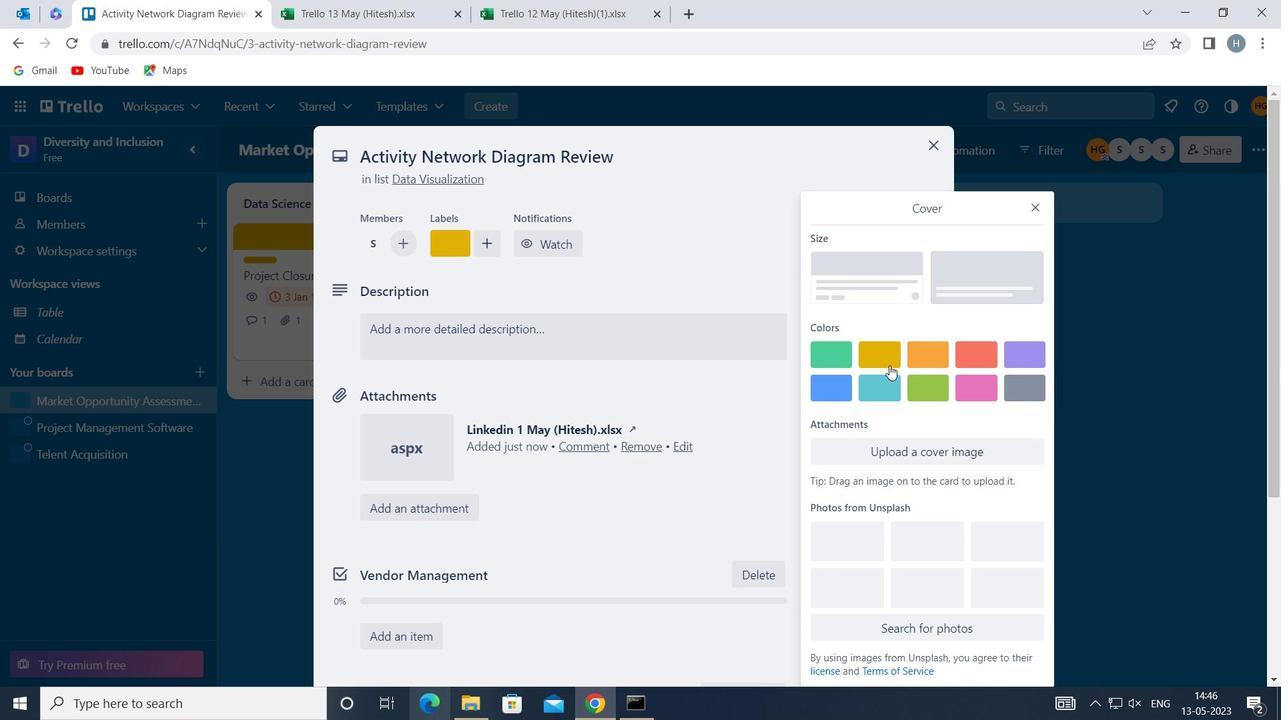 
Action: Mouse moved to (1030, 174)
Screenshot: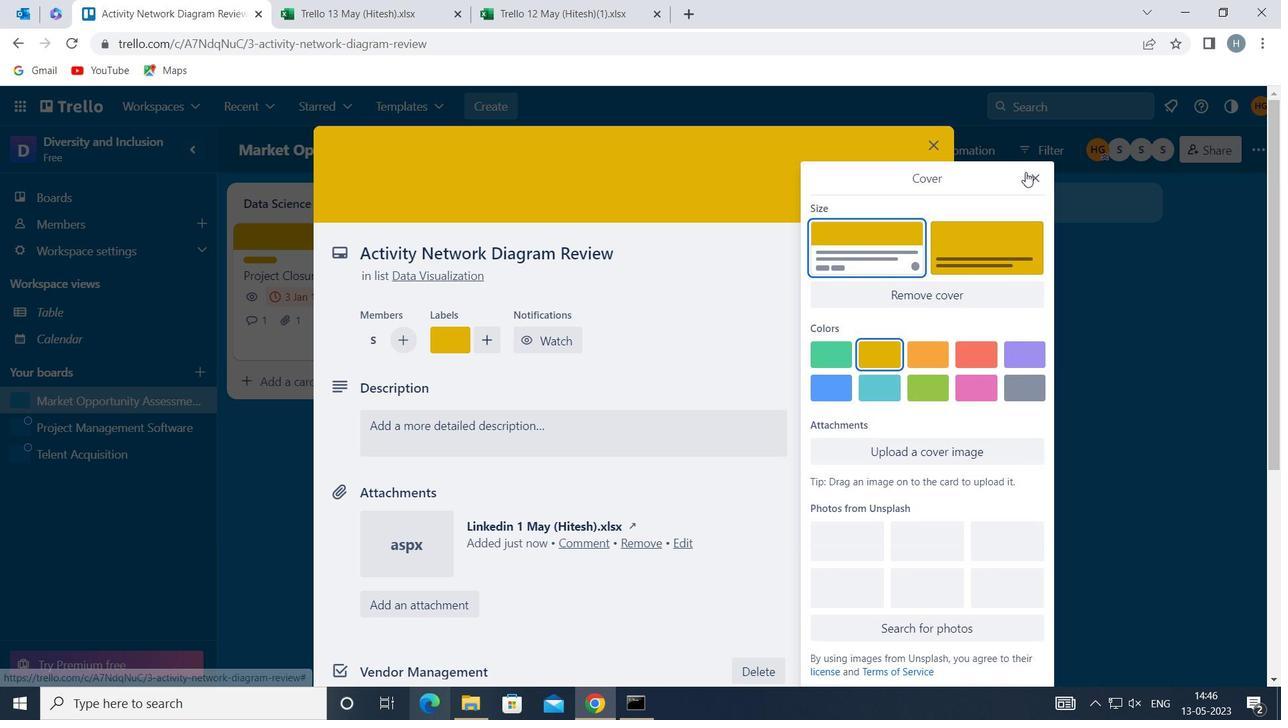 
Action: Mouse pressed left at (1030, 174)
Screenshot: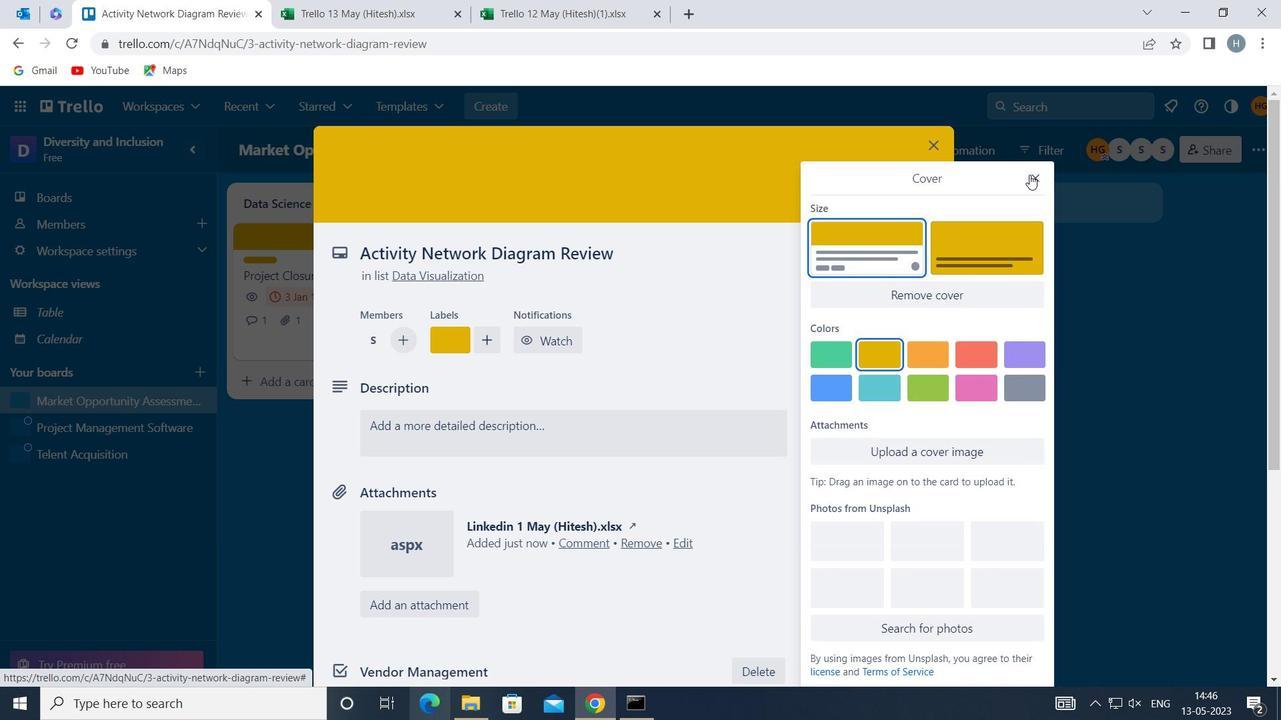 
Action: Mouse moved to (599, 435)
Screenshot: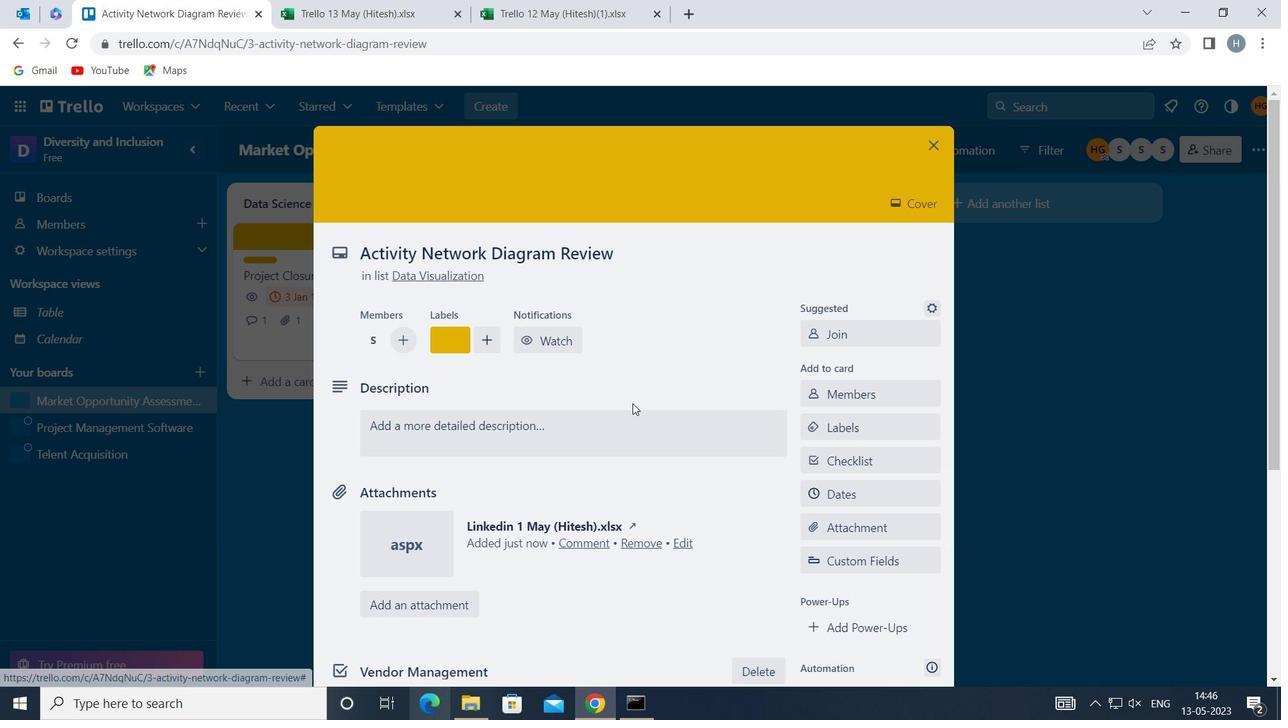 
Action: Mouse pressed left at (599, 435)
Screenshot: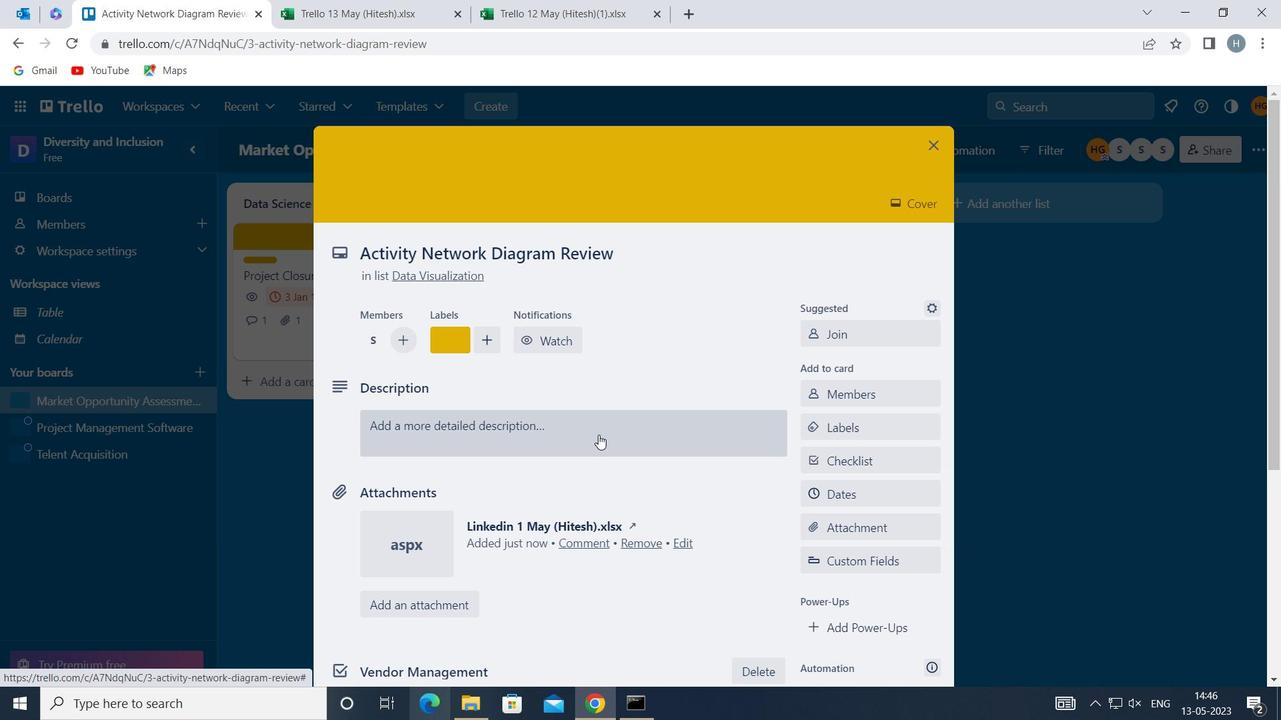 
Action: Key pressed <Key.shift>CONDUCT<Key.space>CUSTOMER<Key.space>RESEARCH<Key.backspace>H<Key.space>FOR<Key.space>NEW<Key.space>PRODUCT<Key.space>DESIGN<Key.space>AND<Key.space>DEVELOPMENT
Screenshot: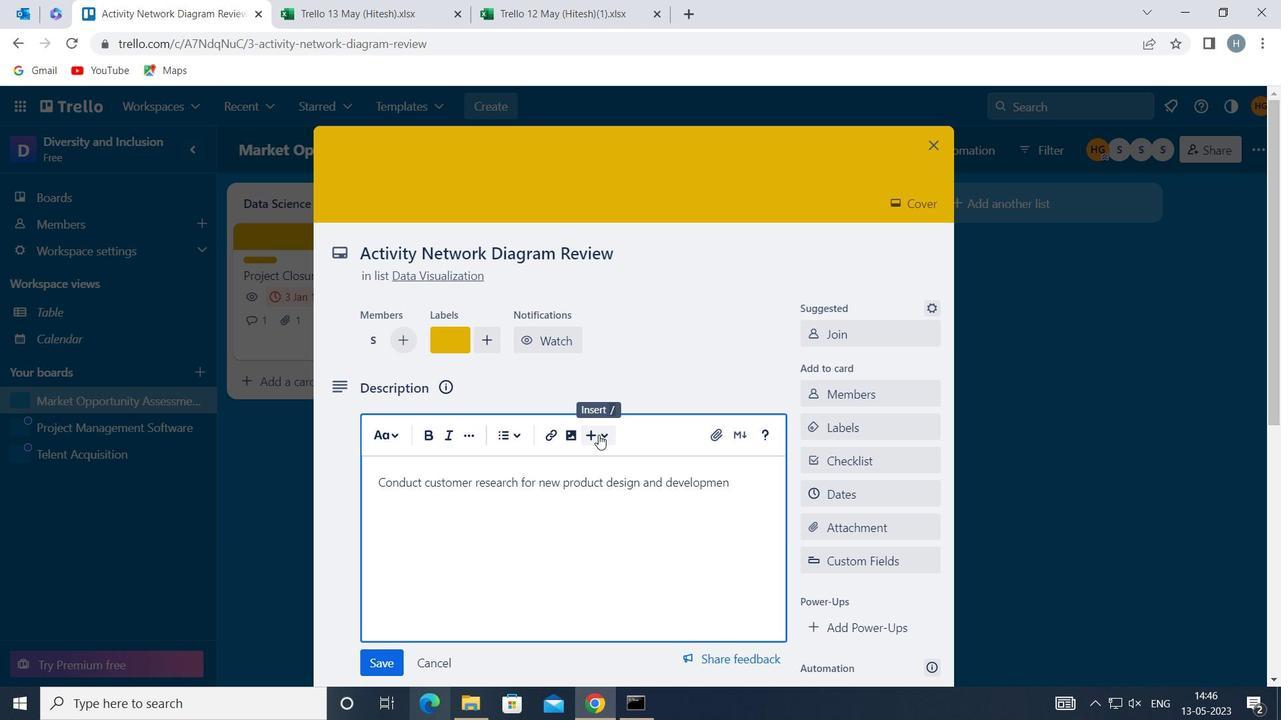 
Action: Mouse moved to (382, 660)
Screenshot: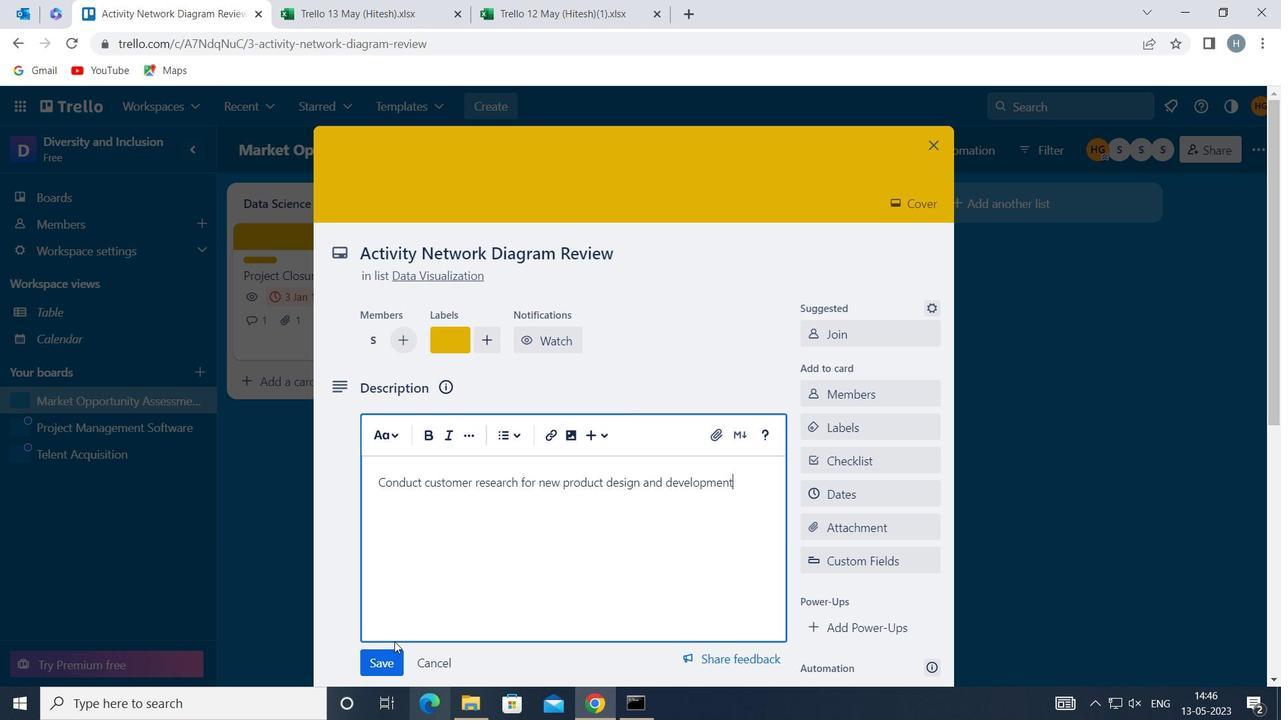 
Action: Mouse pressed left at (382, 660)
Screenshot: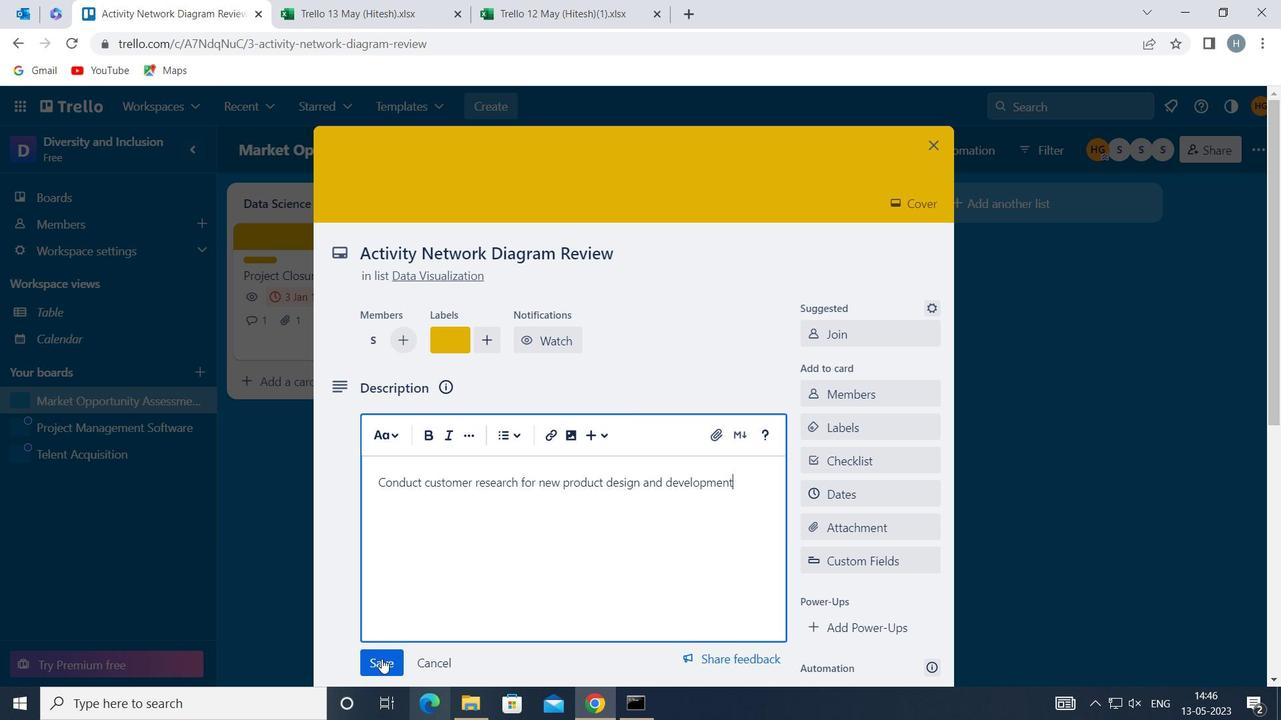 
Action: Mouse moved to (595, 563)
Screenshot: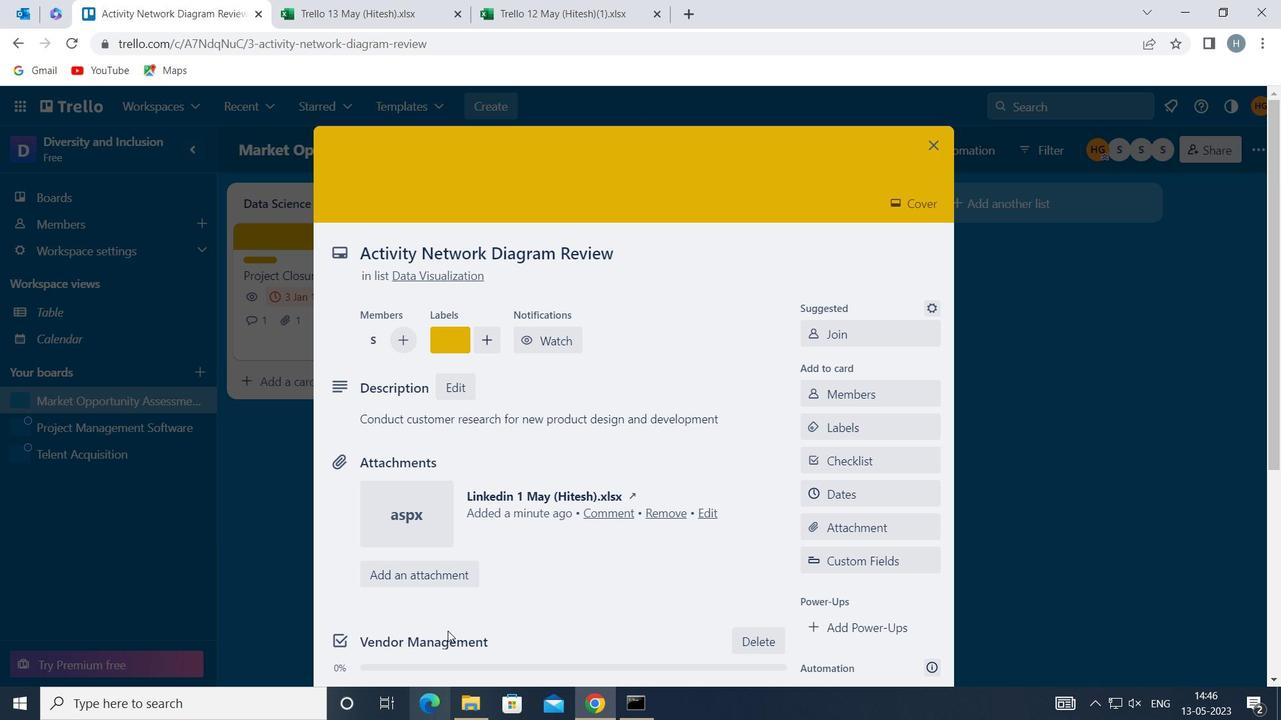 
Action: Mouse scrolled (595, 562) with delta (0, 0)
Screenshot: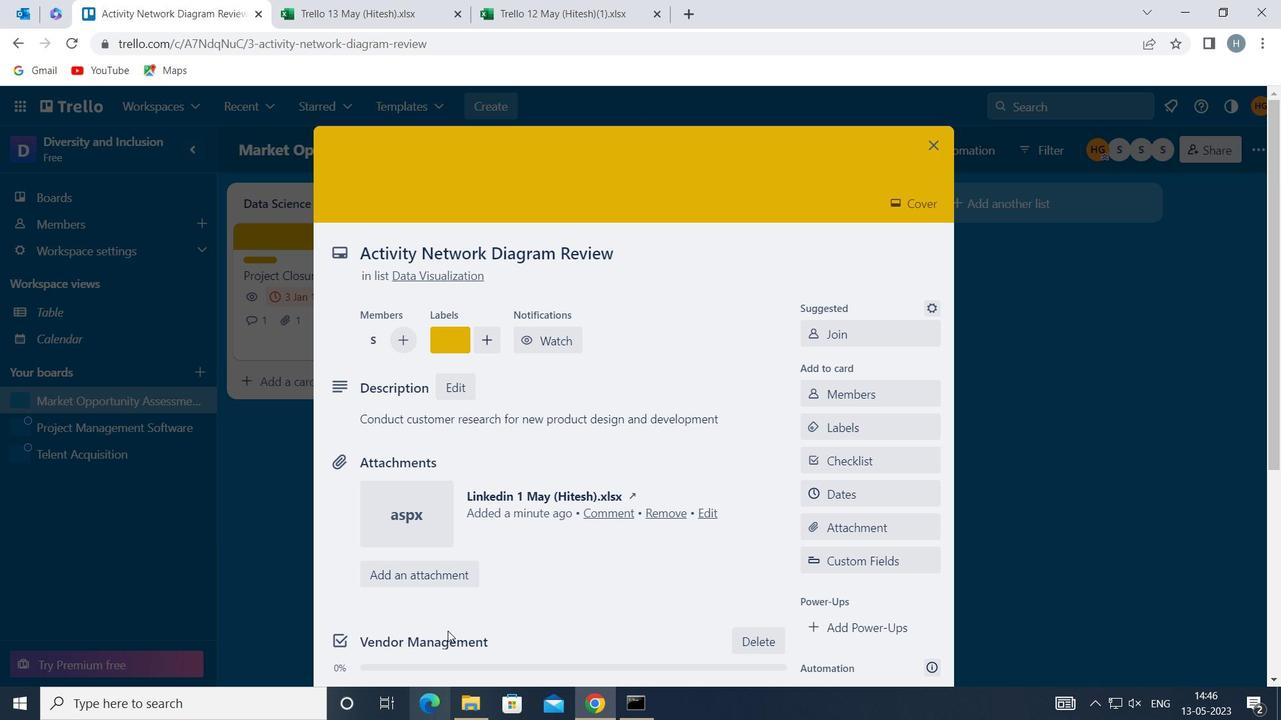 
Action: Mouse moved to (632, 542)
Screenshot: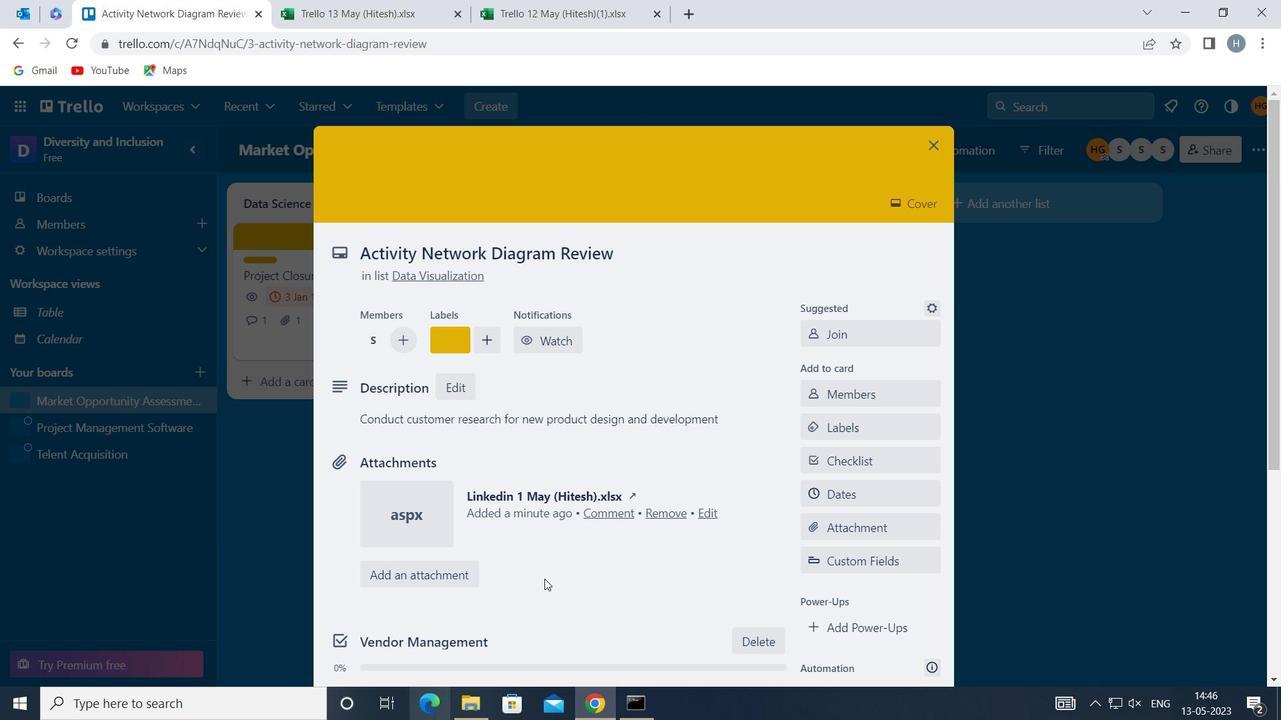 
Action: Mouse scrolled (632, 541) with delta (0, 0)
Screenshot: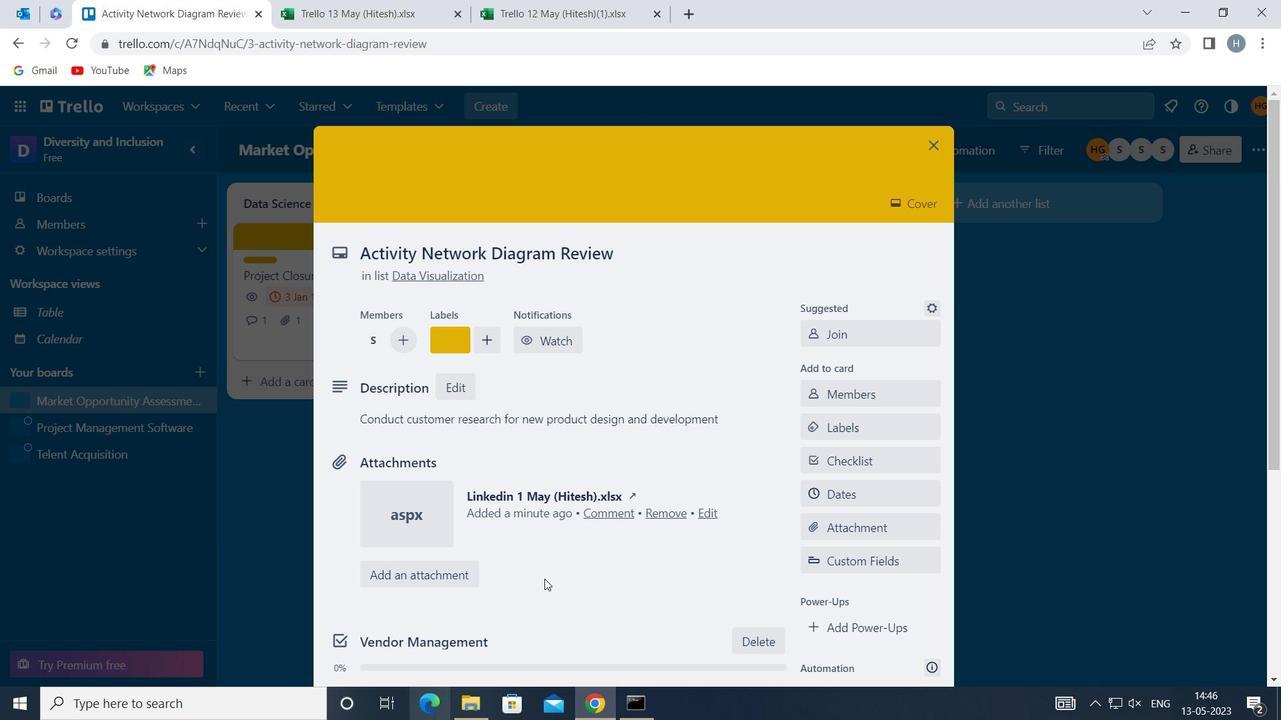 
Action: Mouse moved to (656, 519)
Screenshot: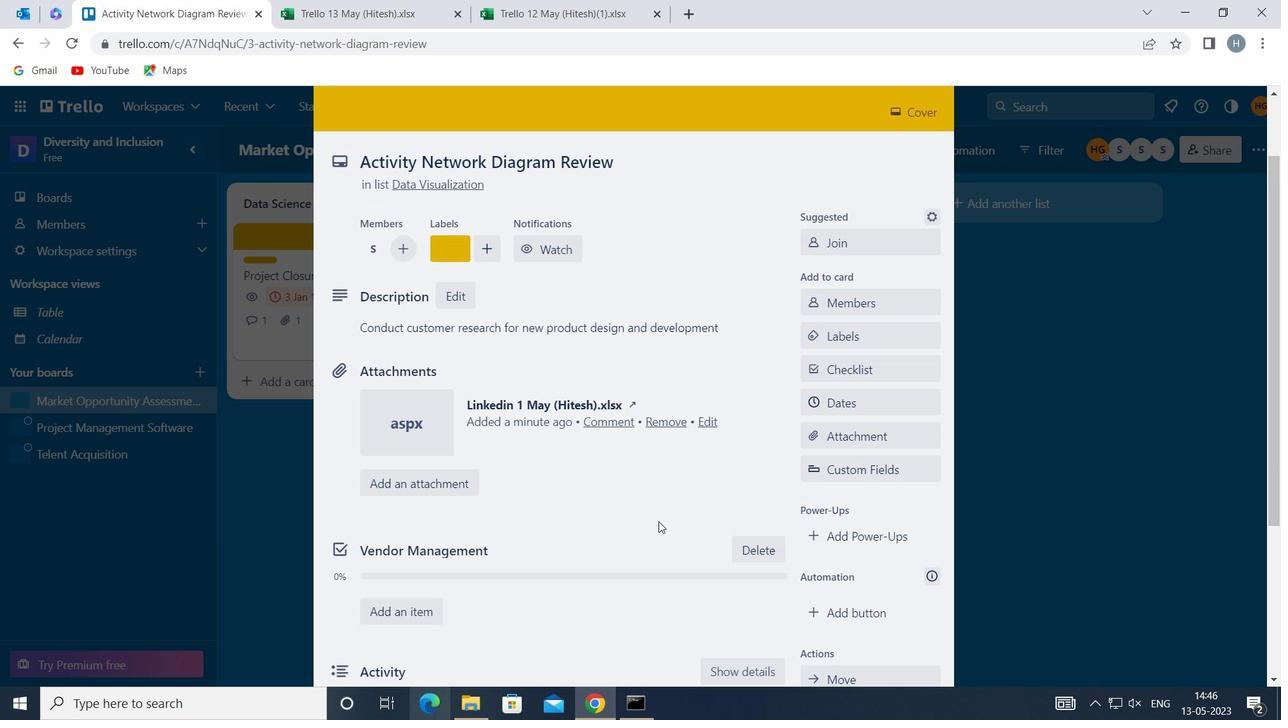
Action: Mouse scrolled (656, 519) with delta (0, 0)
Screenshot: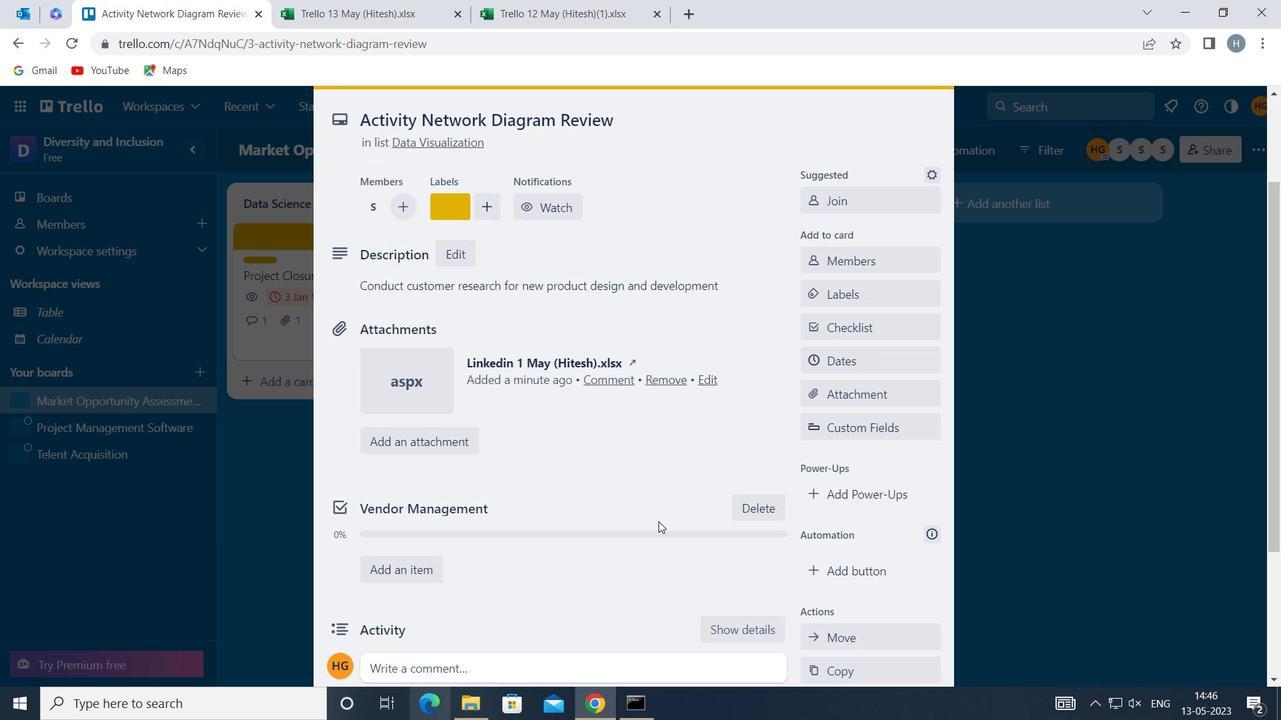 
Action: Mouse moved to (655, 519)
Screenshot: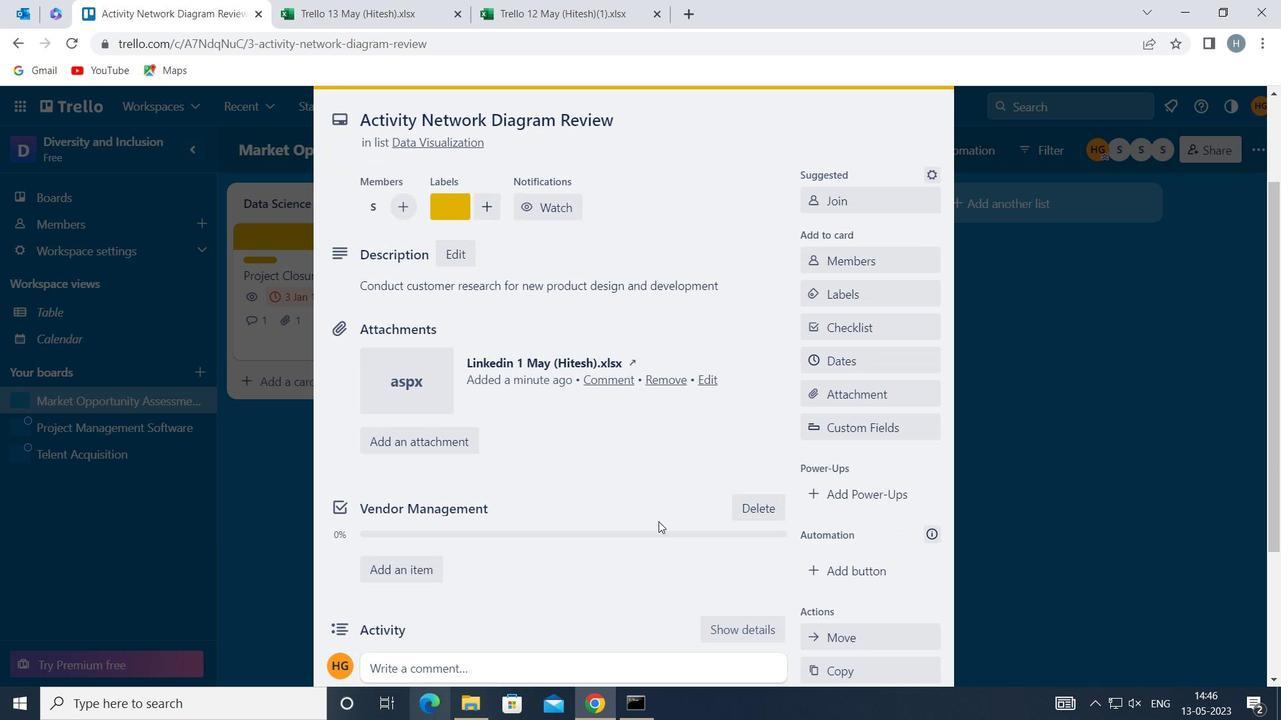 
Action: Mouse scrolled (655, 519) with delta (0, 0)
Screenshot: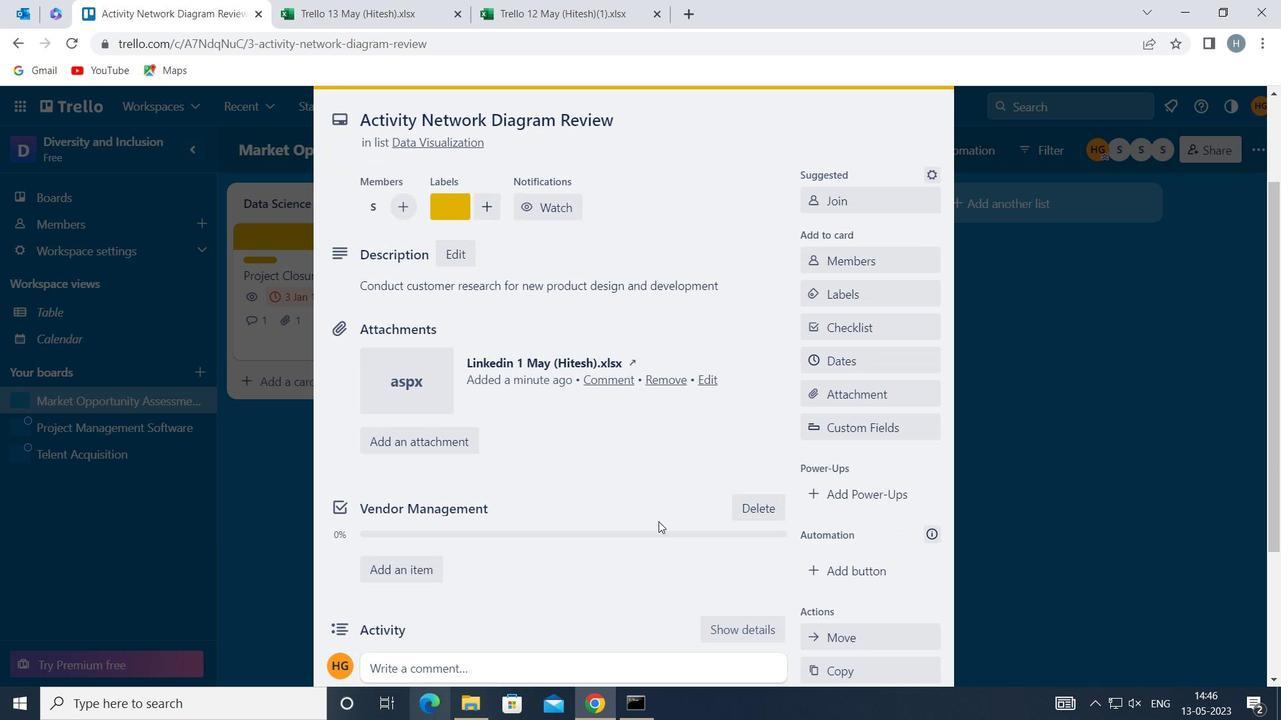 
Action: Mouse moved to (628, 477)
Screenshot: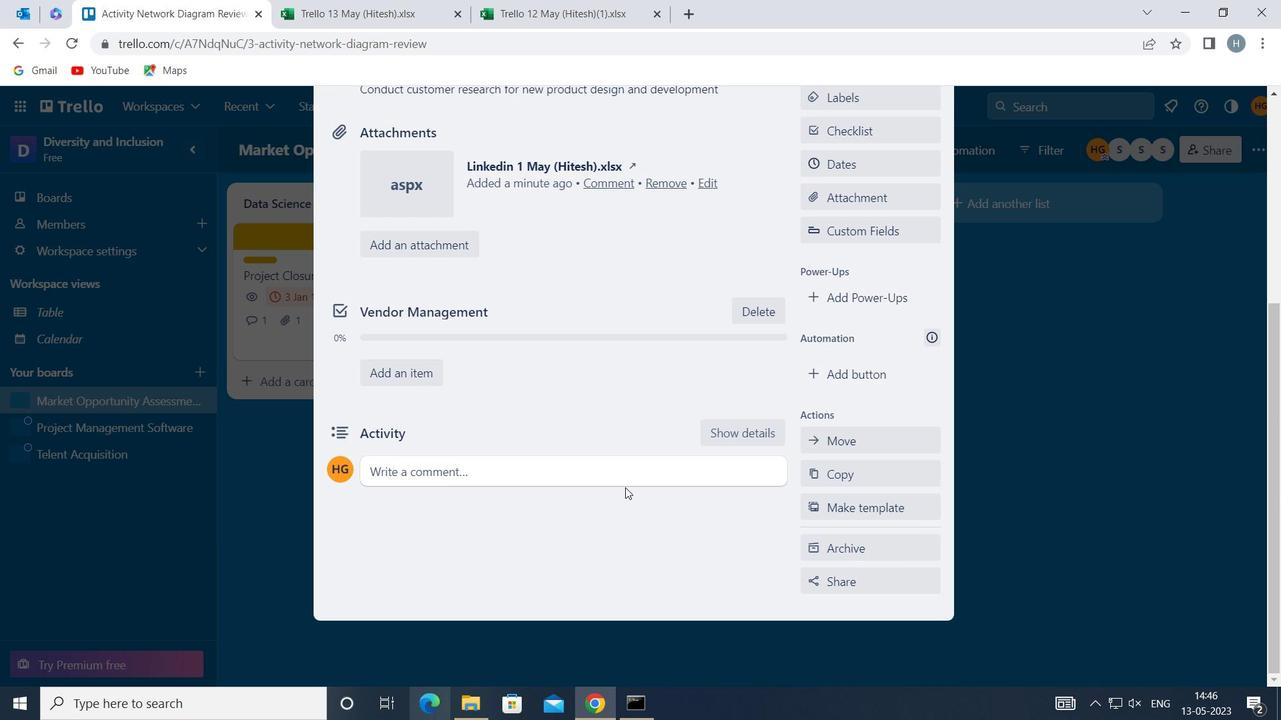 
Action: Mouse pressed left at (628, 477)
Screenshot: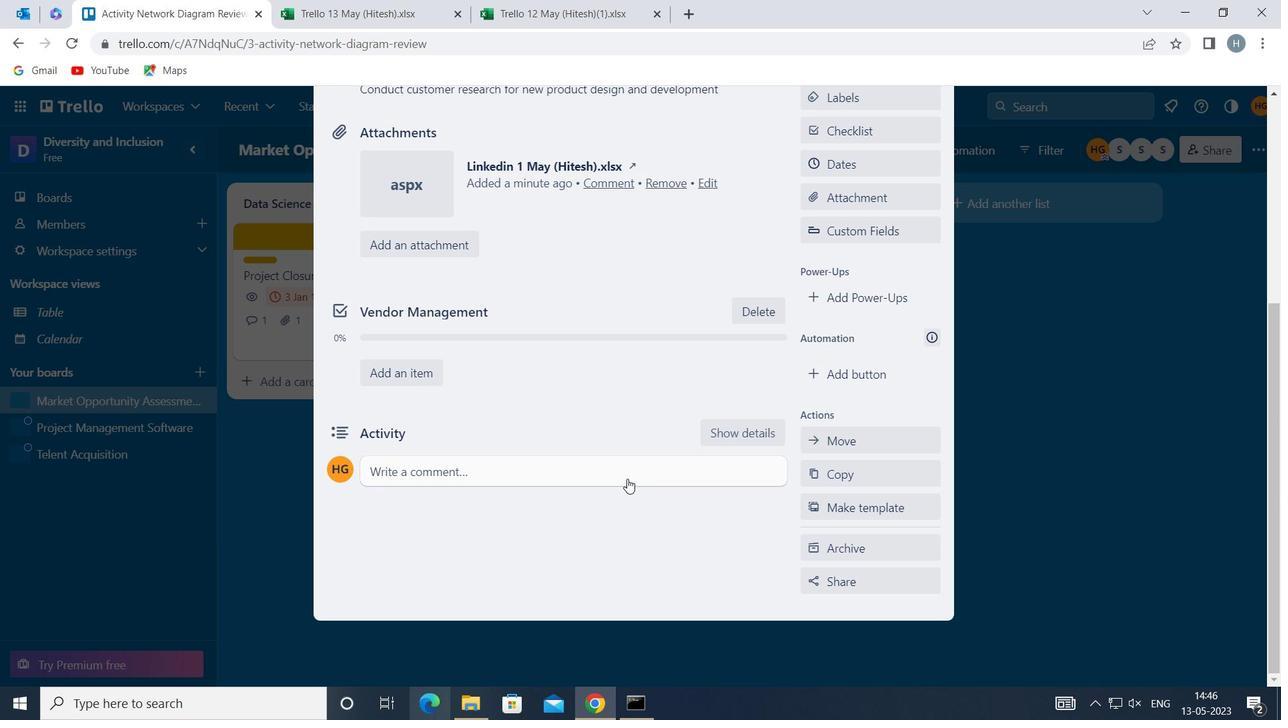 
Action: Mouse moved to (463, 522)
Screenshot: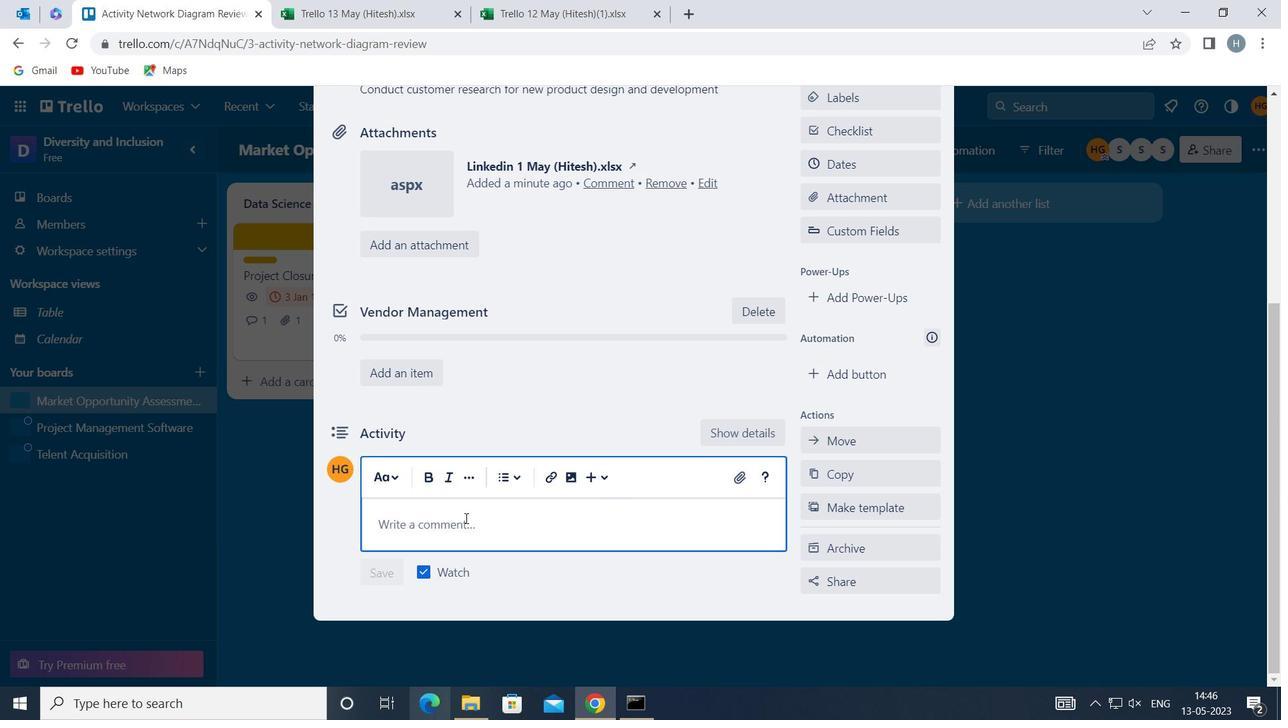 
Action: Mouse pressed left at (463, 522)
Screenshot: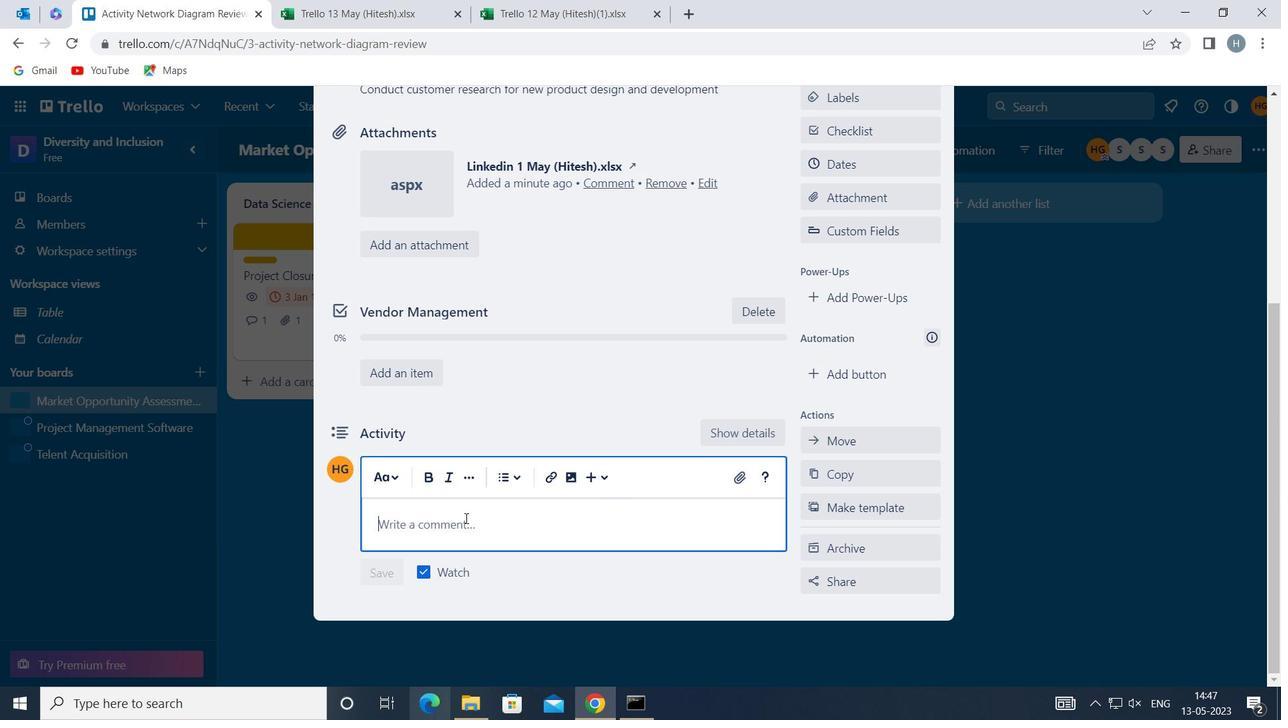 
Action: Mouse moved to (461, 522)
Screenshot: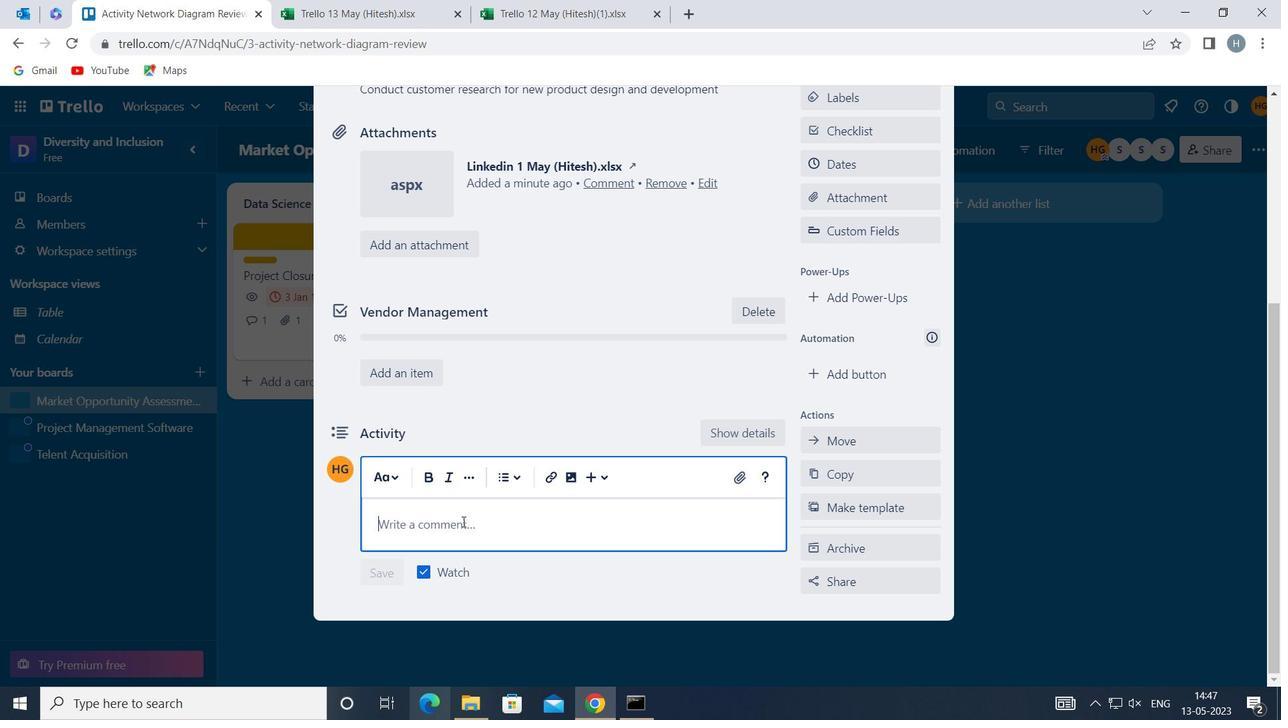 
Action: Key pressed <Key.shift>LET<Key.space>US<Key.space>MAKE<Key.space>THE<Key.space>MOST<Key.space>OF<Key.space>THIS<Key.space>OPPORTUNITY<Key.space>AND<Key.space>APPROACH<Key.space>THIS<Key.space>TASK<Key.space>WITH<Key.space>A<Key.space>POSITIVE<Key.space>ATTITUDE<Key.space>AND<Key.space>A<Key.space>COMMITMENT<Key.space>TO<Key.space>EXCELLENCE
Screenshot: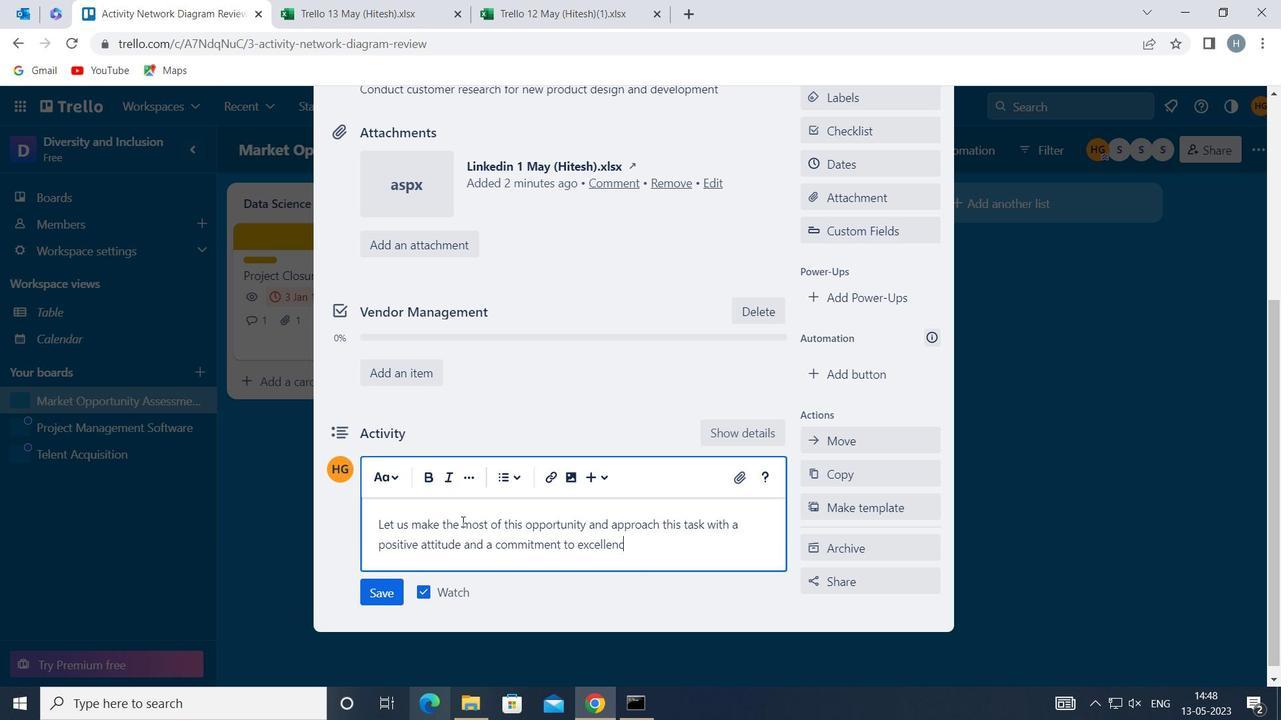 
Action: Mouse moved to (381, 596)
Screenshot: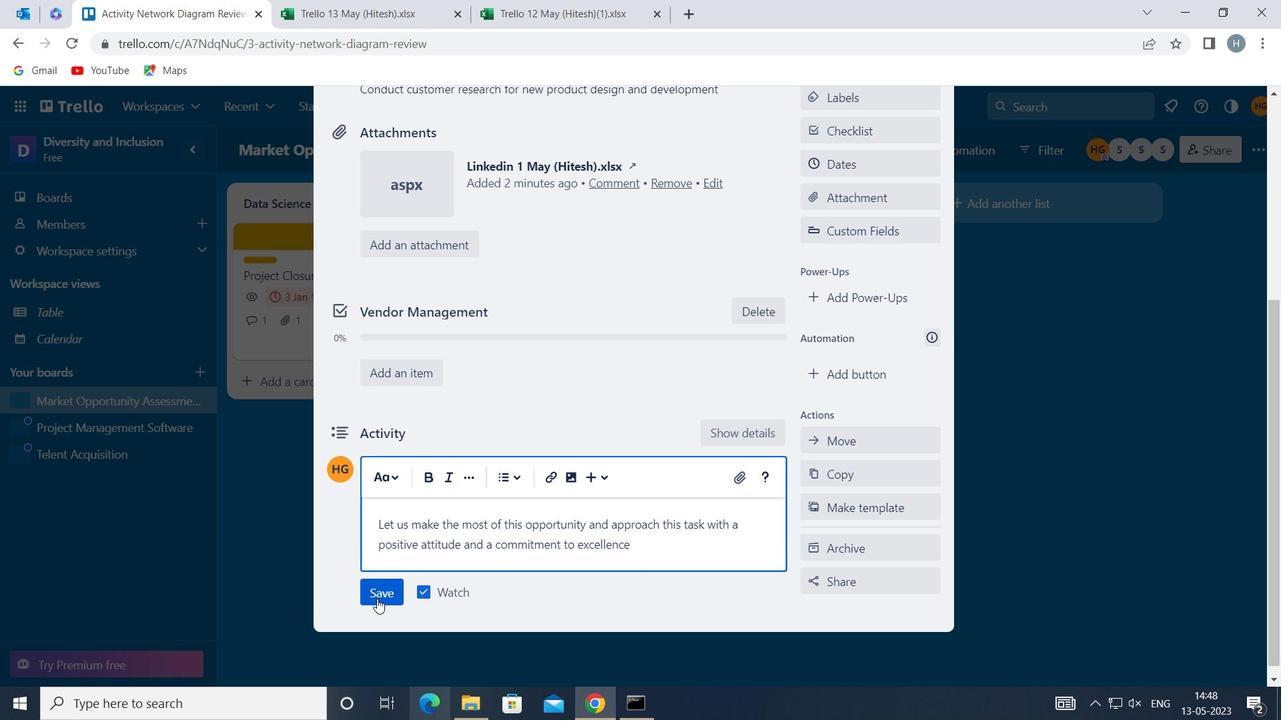 
Action: Mouse pressed left at (381, 596)
Screenshot: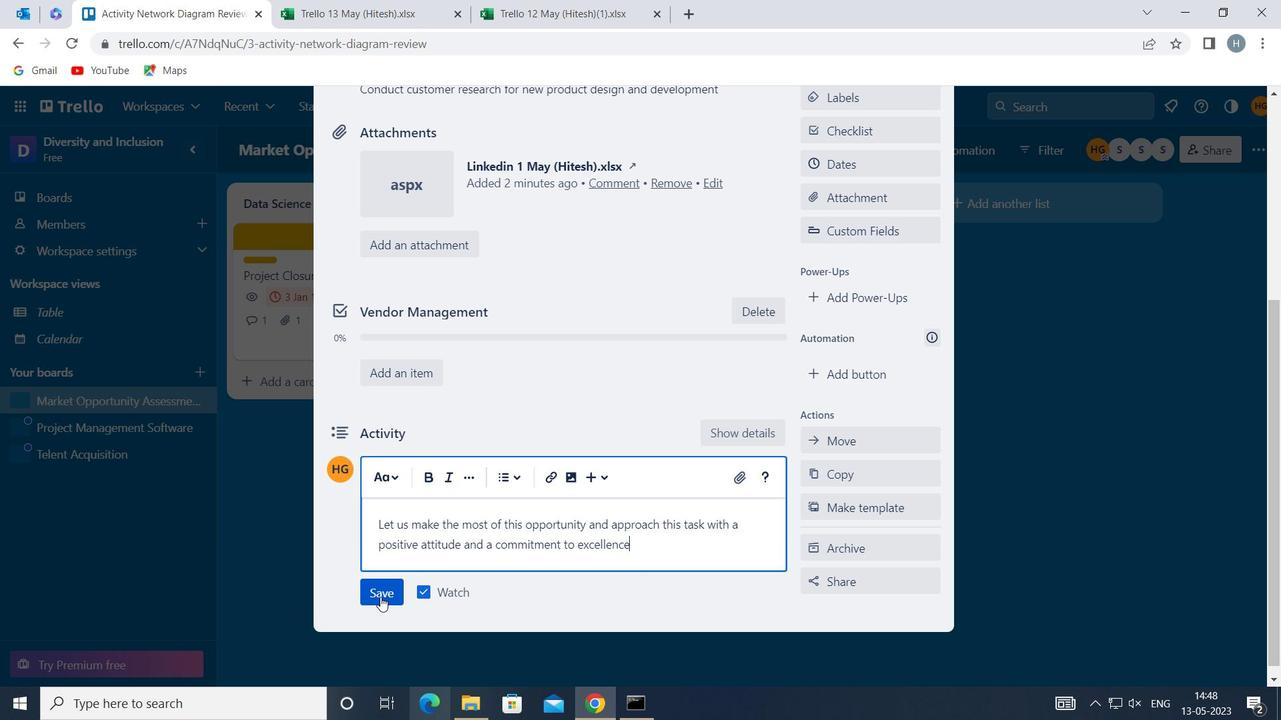 
Action: Mouse moved to (864, 166)
Screenshot: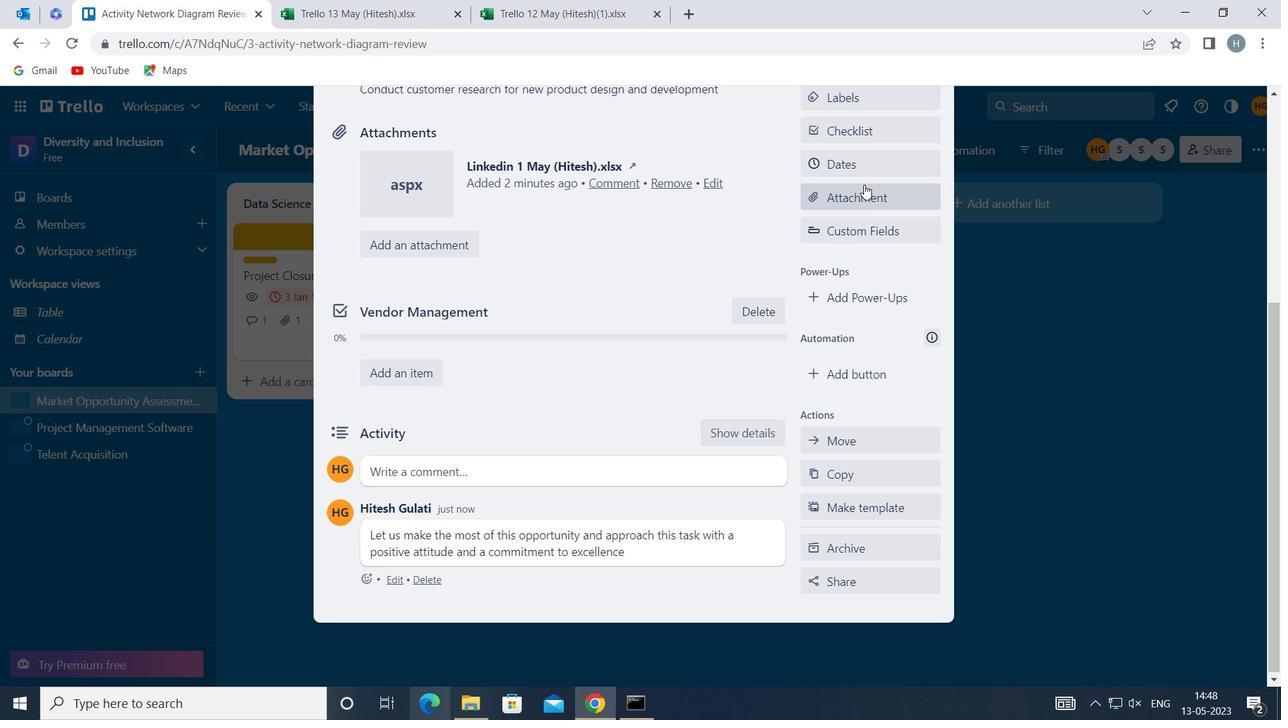 
Action: Mouse pressed left at (864, 166)
Screenshot: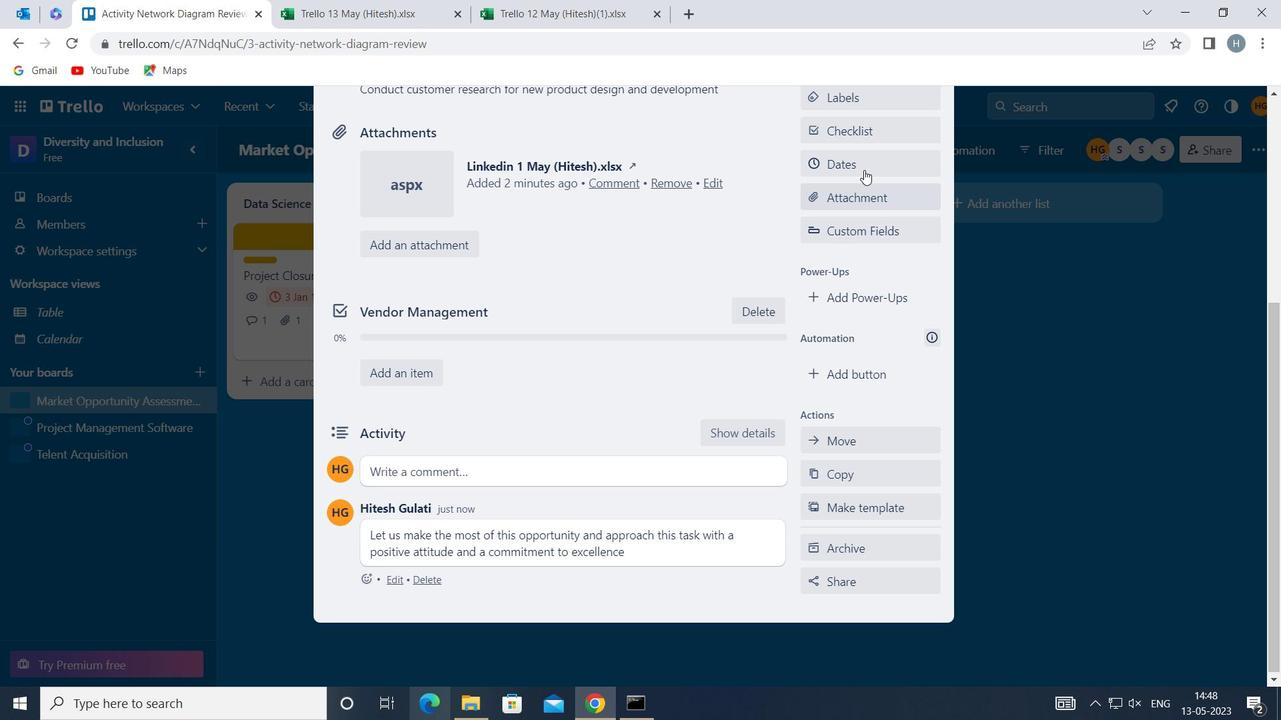 
Action: Mouse moved to (826, 443)
Screenshot: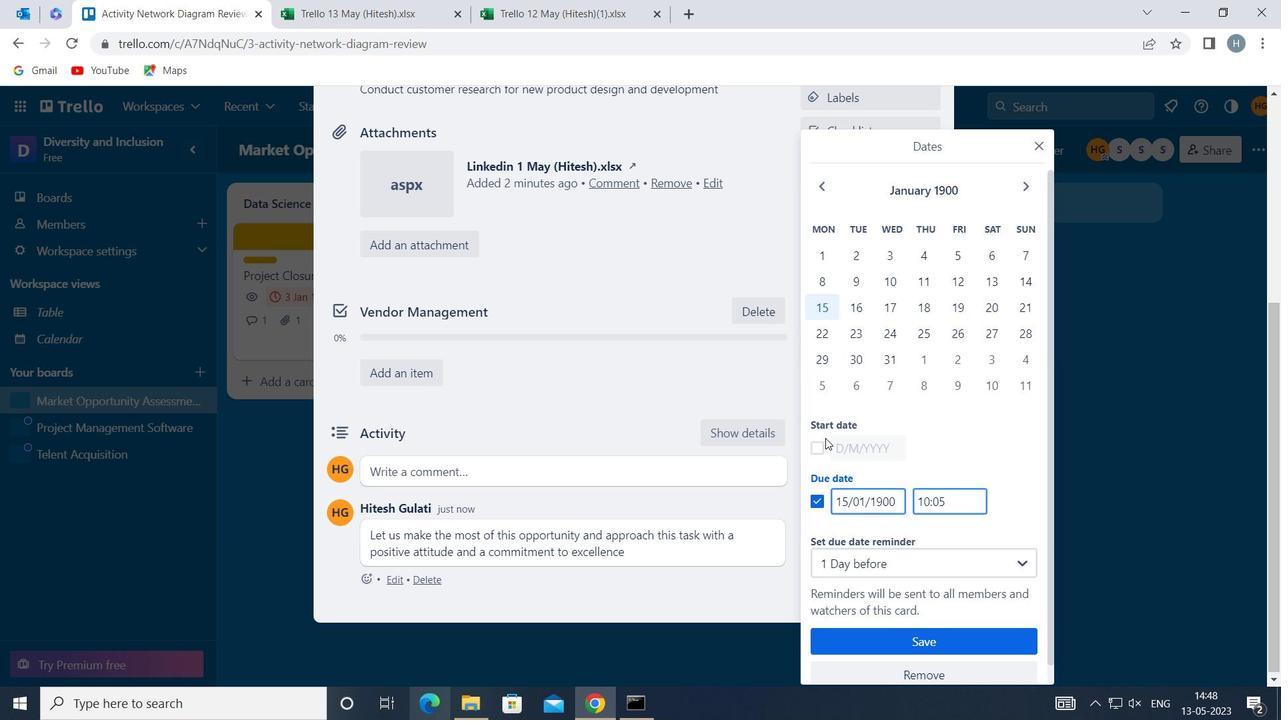 
Action: Mouse pressed left at (826, 443)
Screenshot: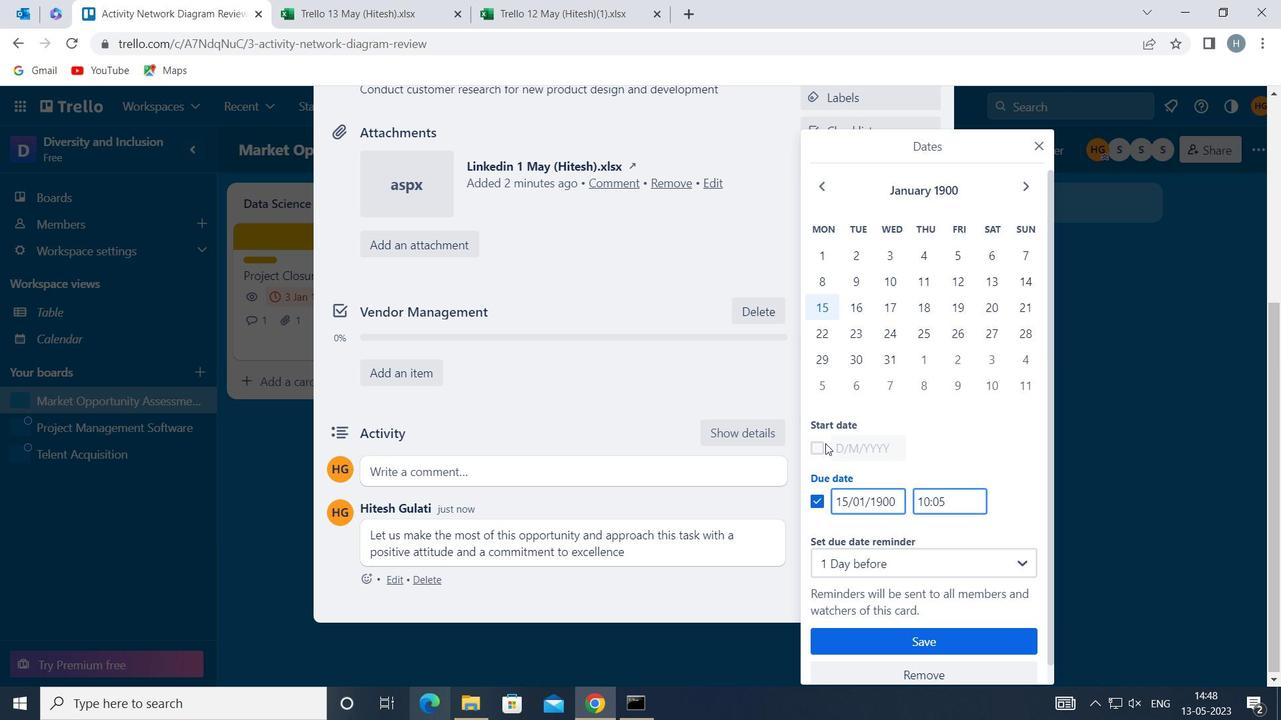 
Action: Mouse moved to (840, 443)
Screenshot: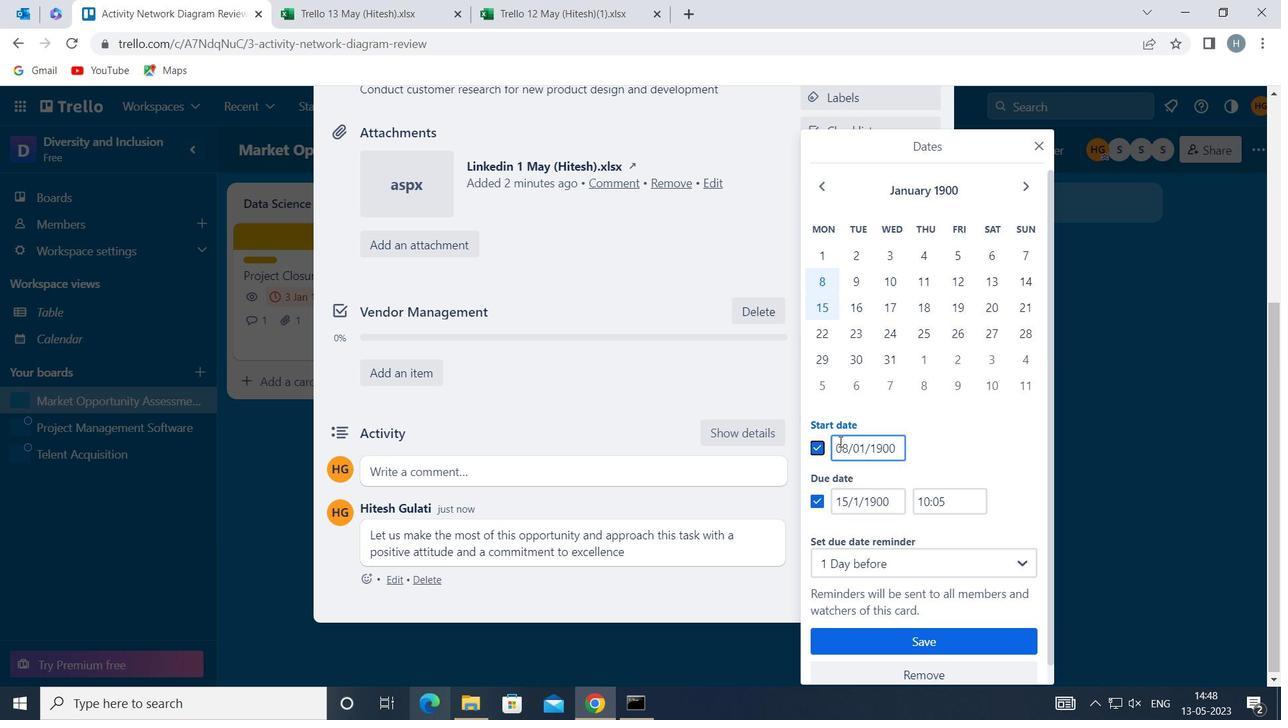 
Action: Mouse pressed left at (840, 443)
Screenshot: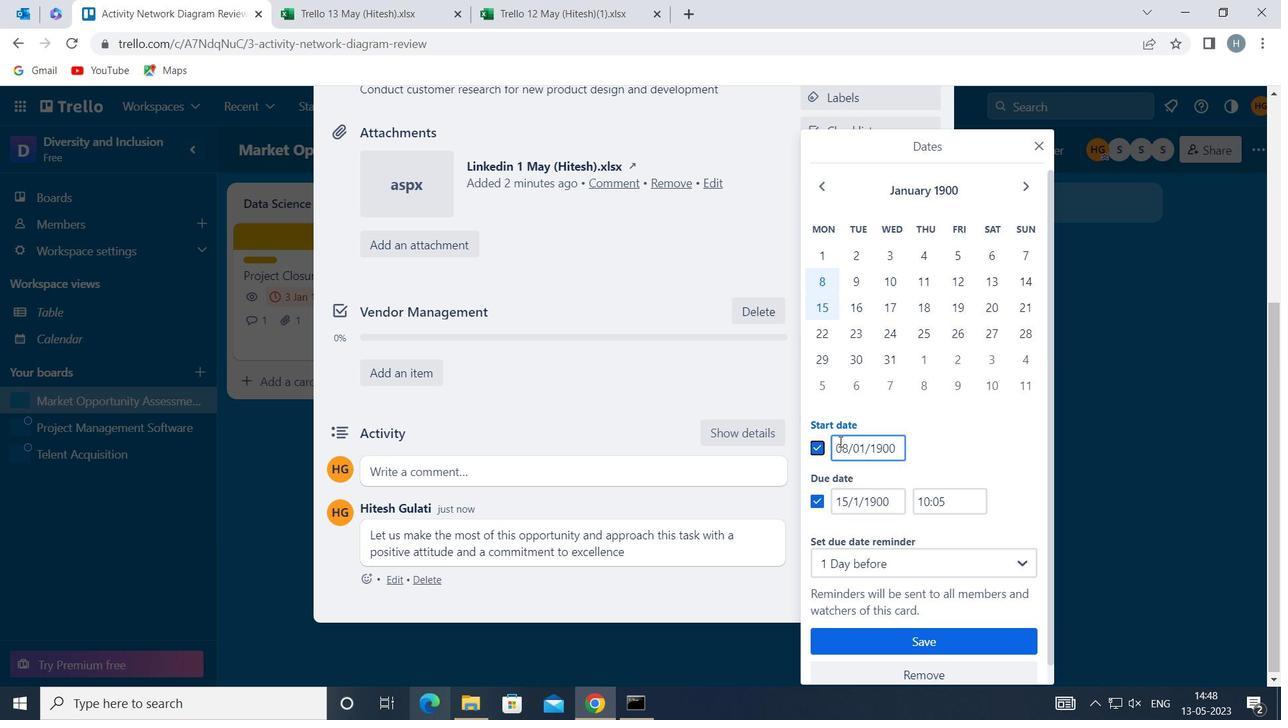 
Action: Key pressed <Key.backspace>9
Screenshot: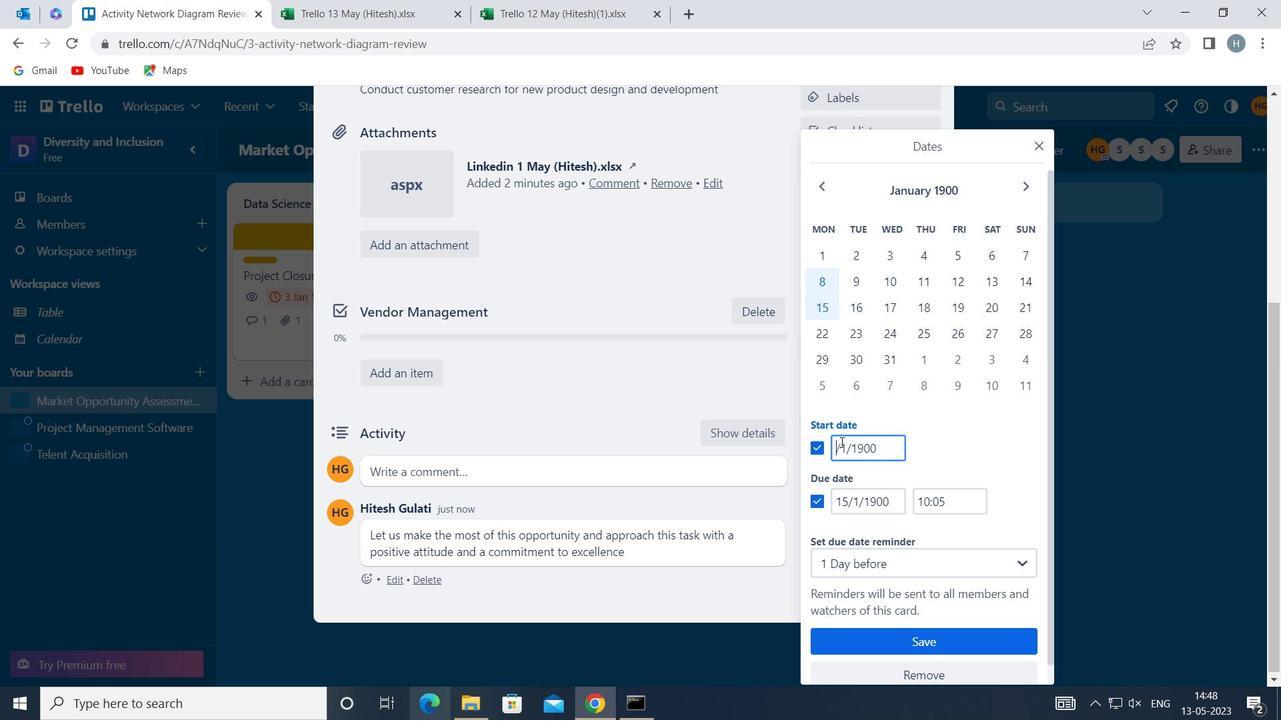 
Action: Mouse moved to (836, 498)
Screenshot: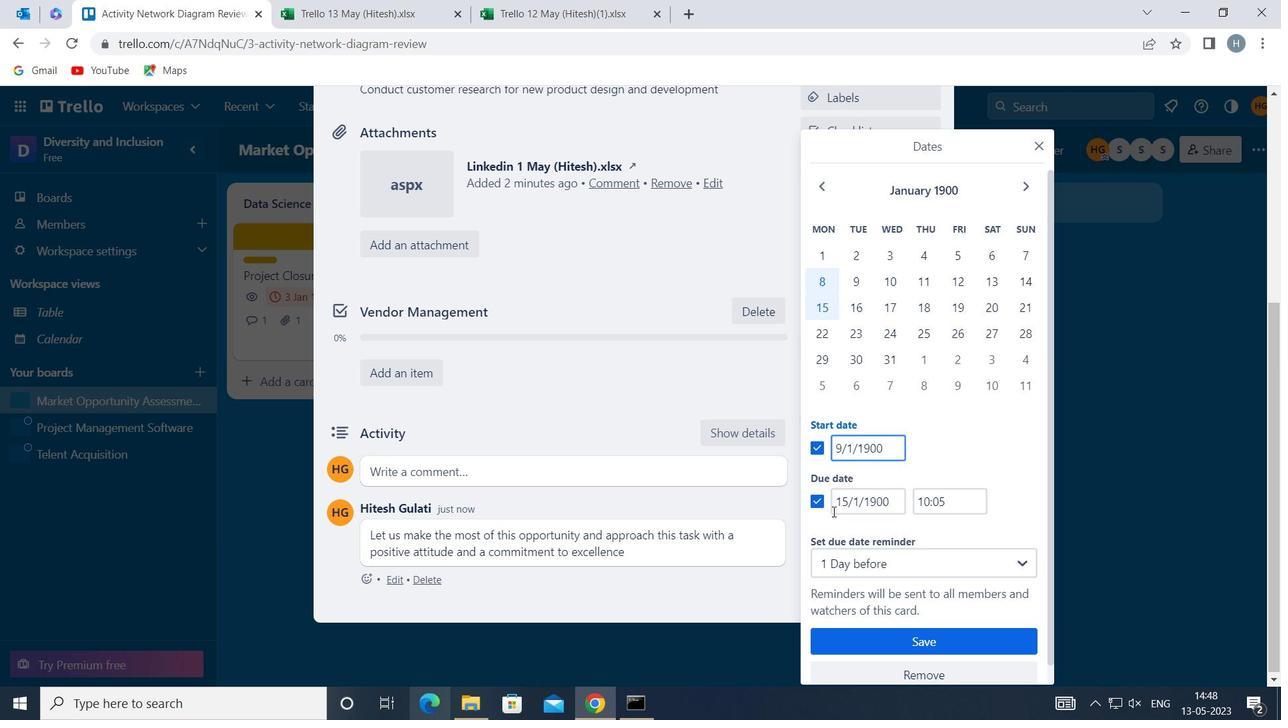 
Action: Mouse pressed left at (836, 498)
Screenshot: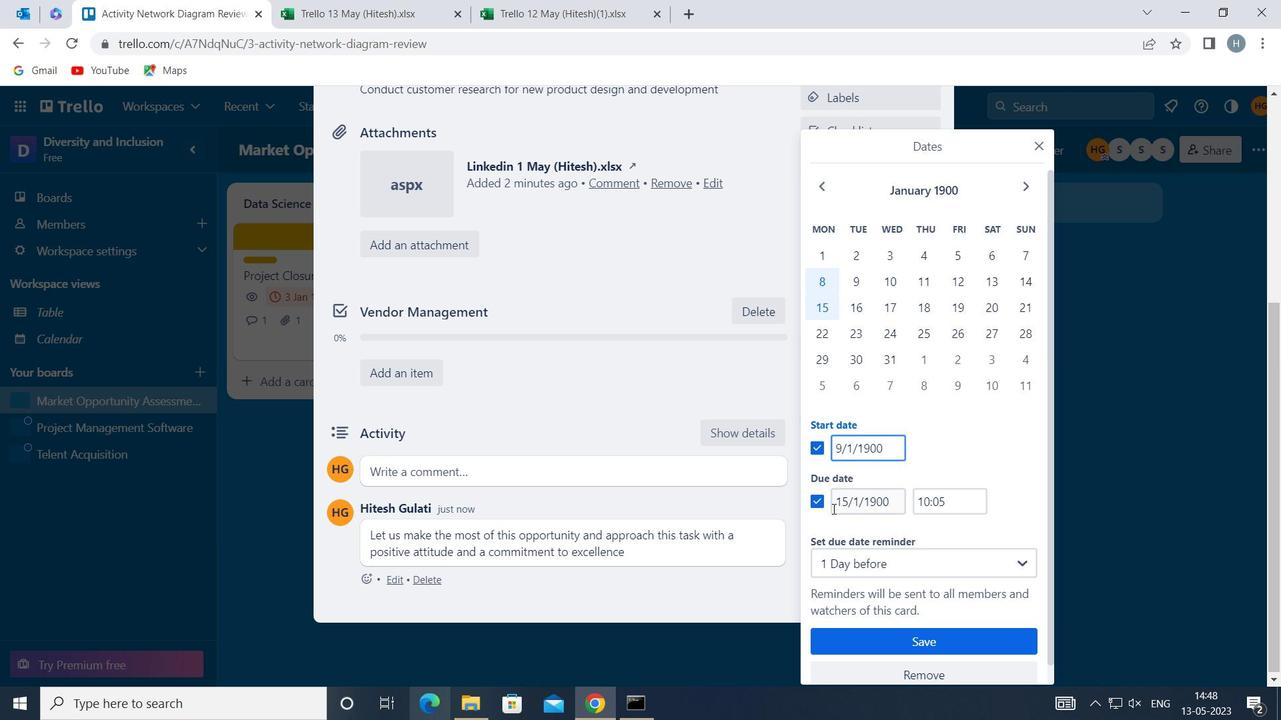
Action: Key pressed <Key.right><Key.right><Key.backspace>6
Screenshot: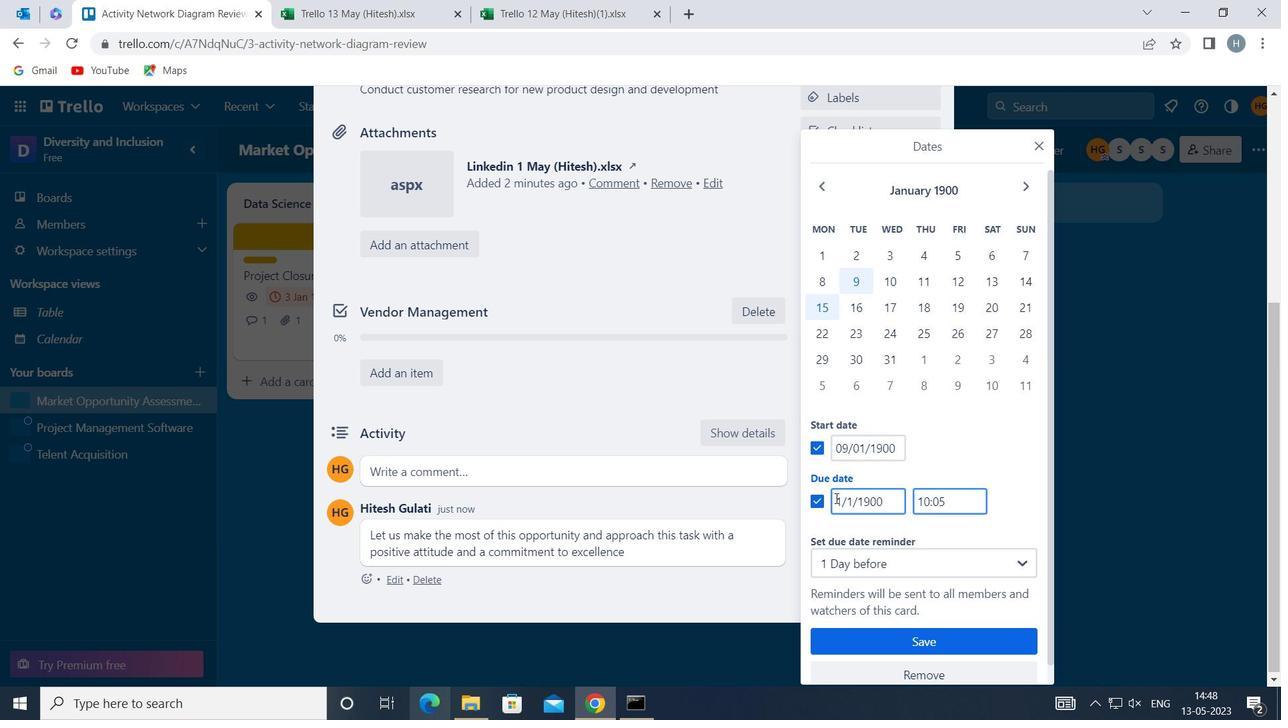 
Action: Mouse moved to (904, 642)
Screenshot: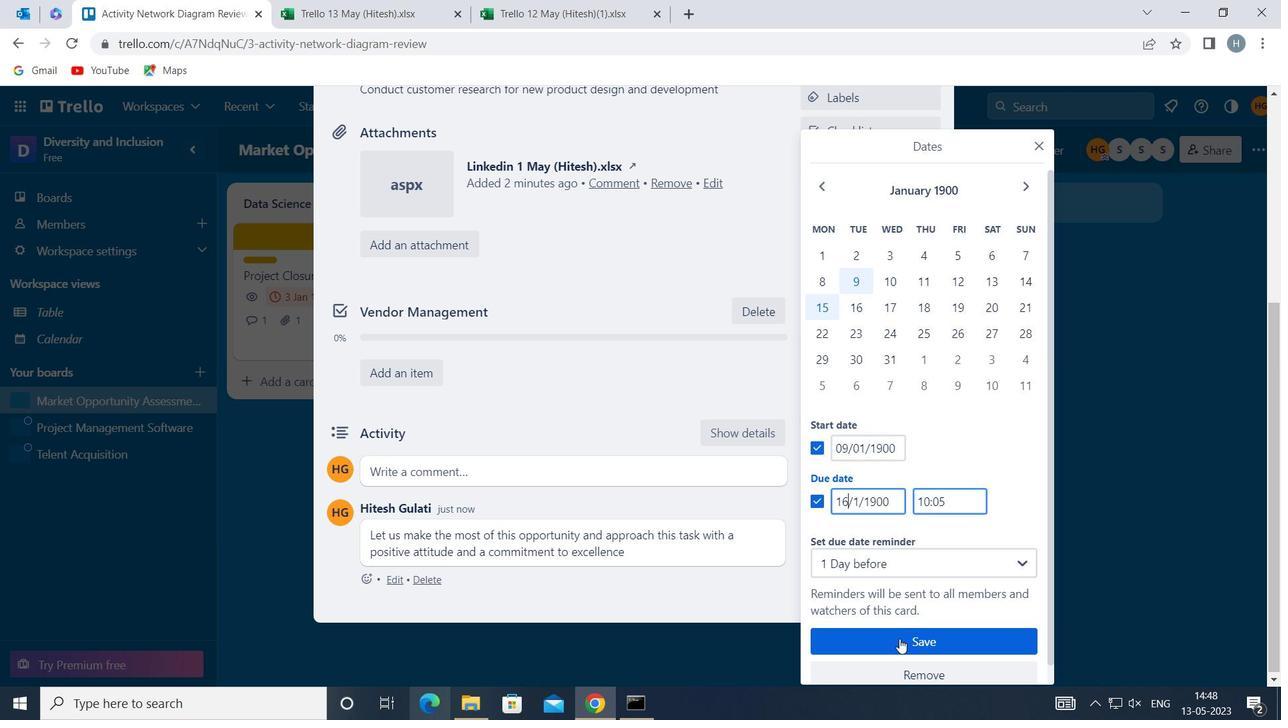 
Action: Mouse pressed left at (904, 642)
Screenshot: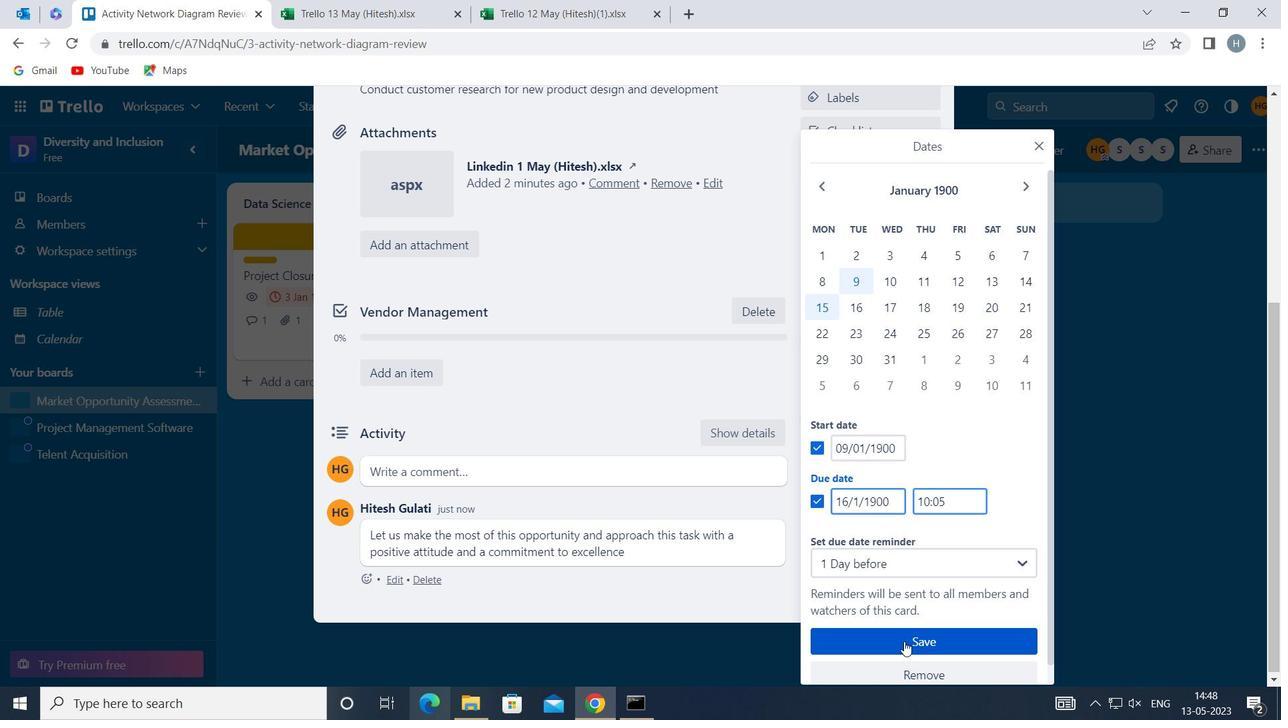 
Action: Mouse moved to (724, 346)
Screenshot: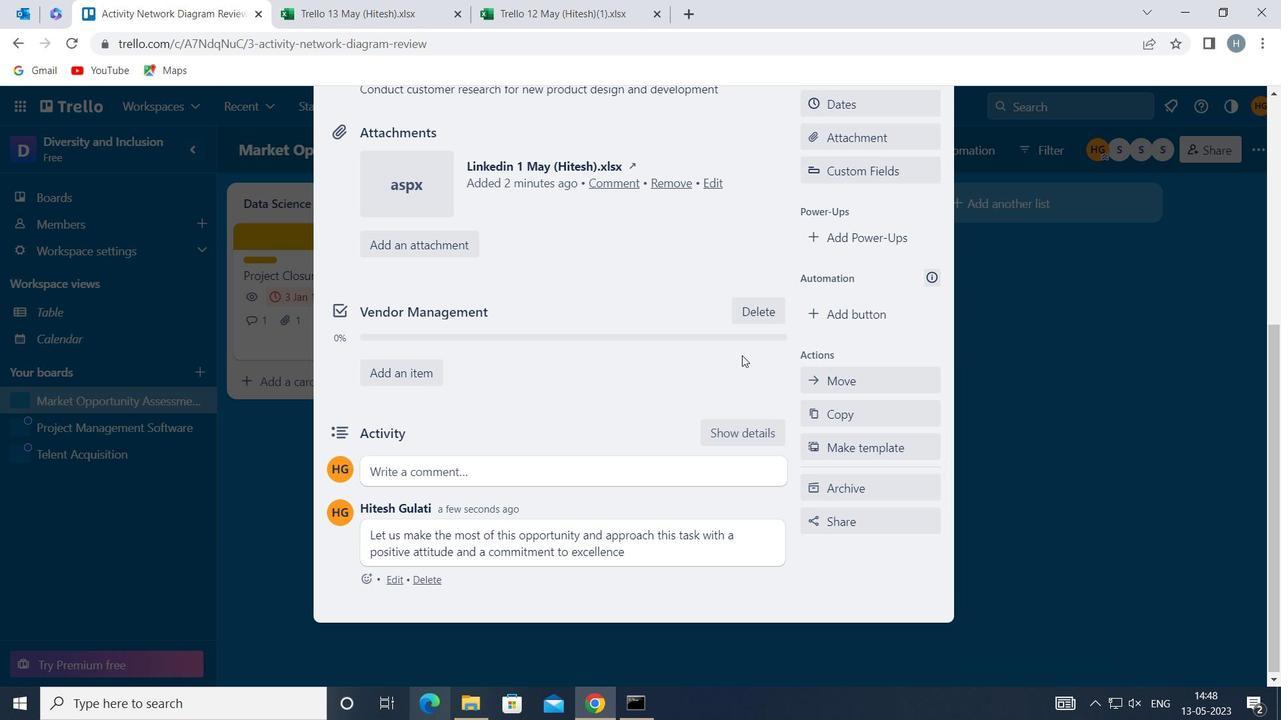 
Action: Key pressed <Key.f8>
Screenshot: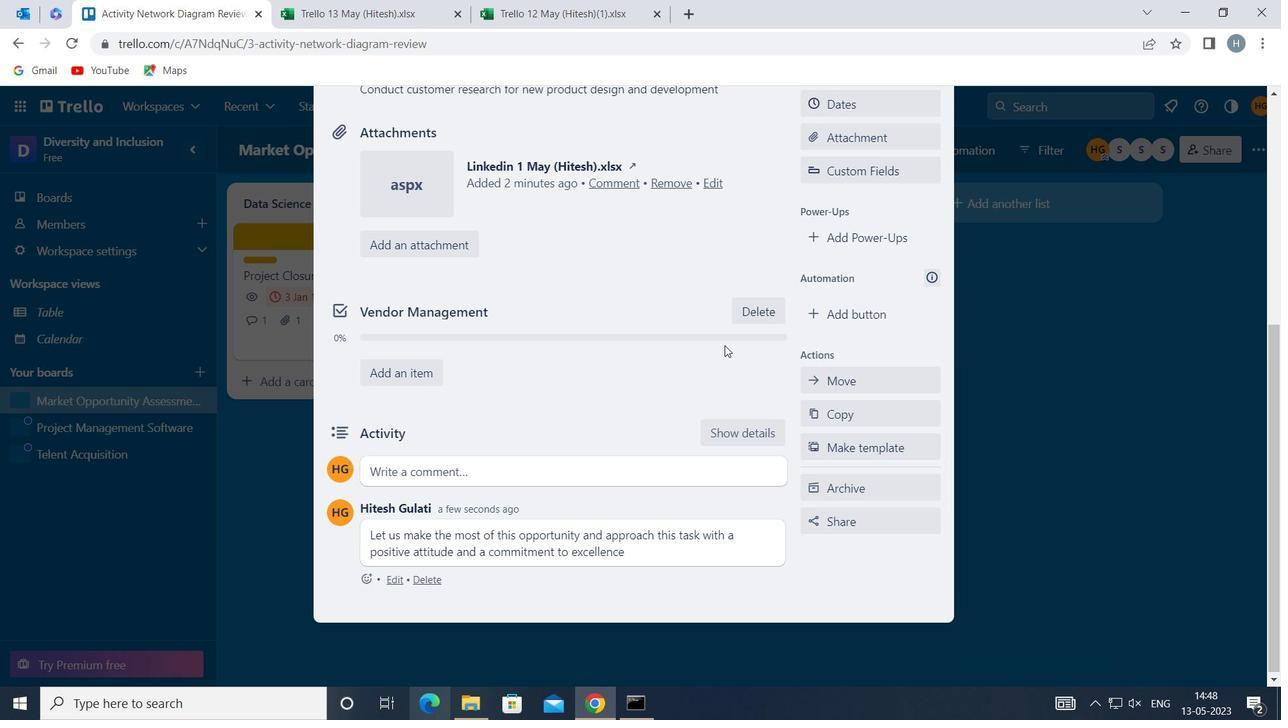 
